Task: Find connections with filter location Bruchköbel with filter topic #happyfounderswith filter profile language Potuguese with filter current company Recimart with filter school GEMS Education with filter industry Telephone Call Centers with filter service category Wedding Photography with filter keywords title Research Assistant
Action: Mouse moved to (478, 64)
Screenshot: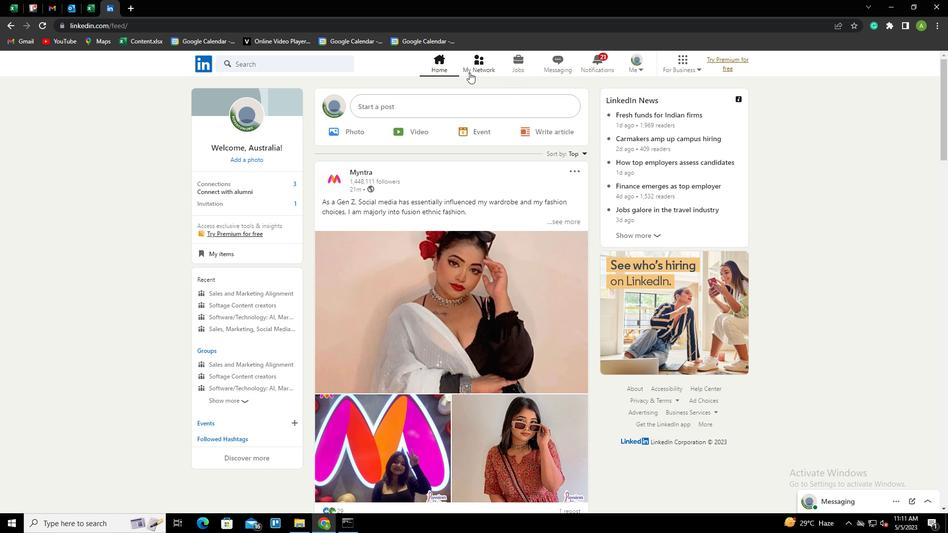 
Action: Mouse pressed left at (478, 64)
Screenshot: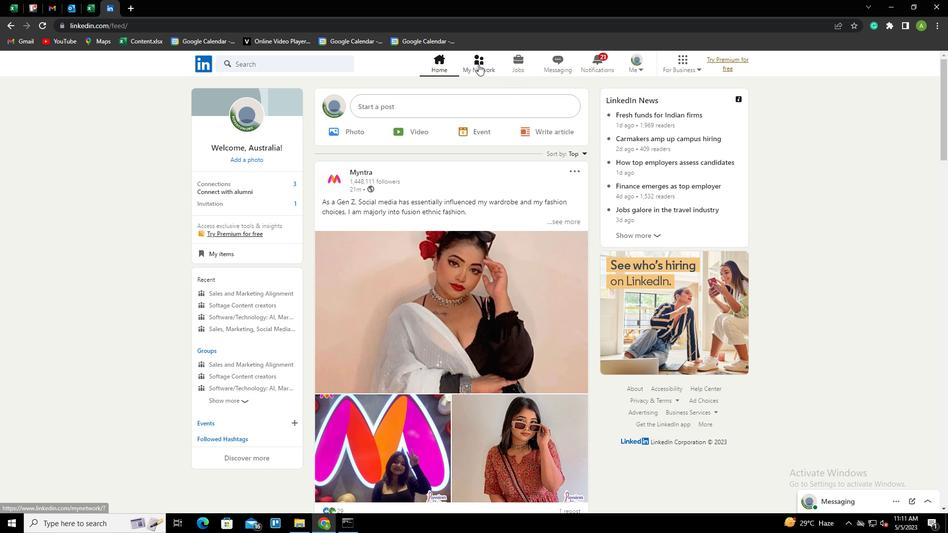 
Action: Mouse moved to (254, 119)
Screenshot: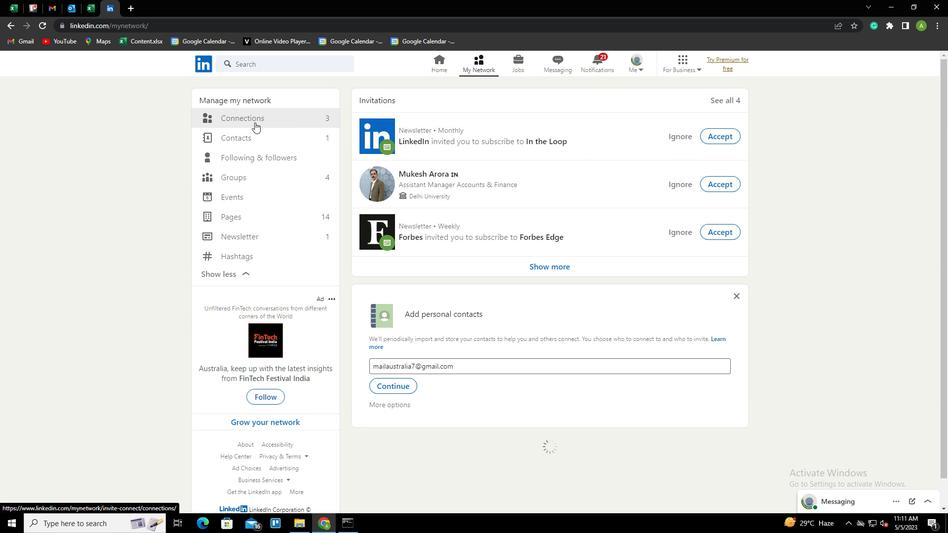 
Action: Mouse pressed left at (254, 119)
Screenshot: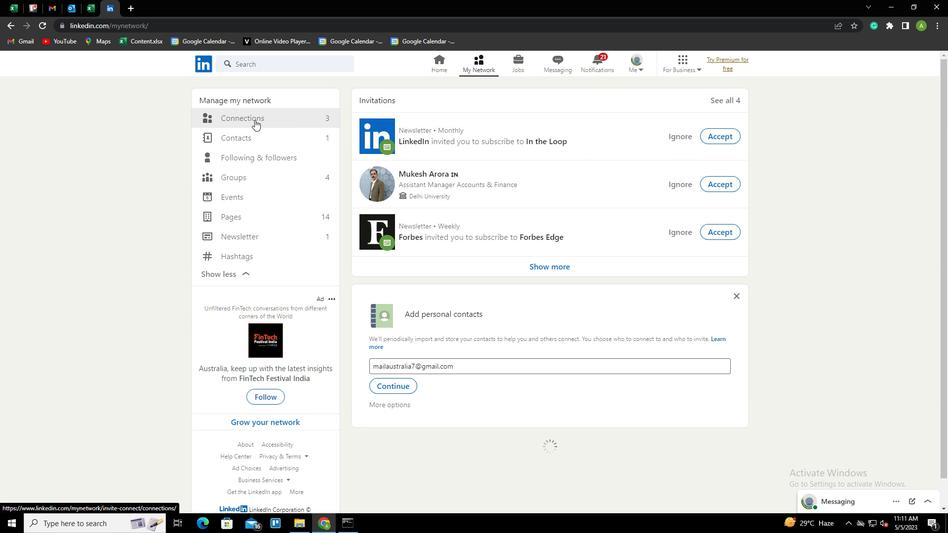 
Action: Mouse moved to (550, 118)
Screenshot: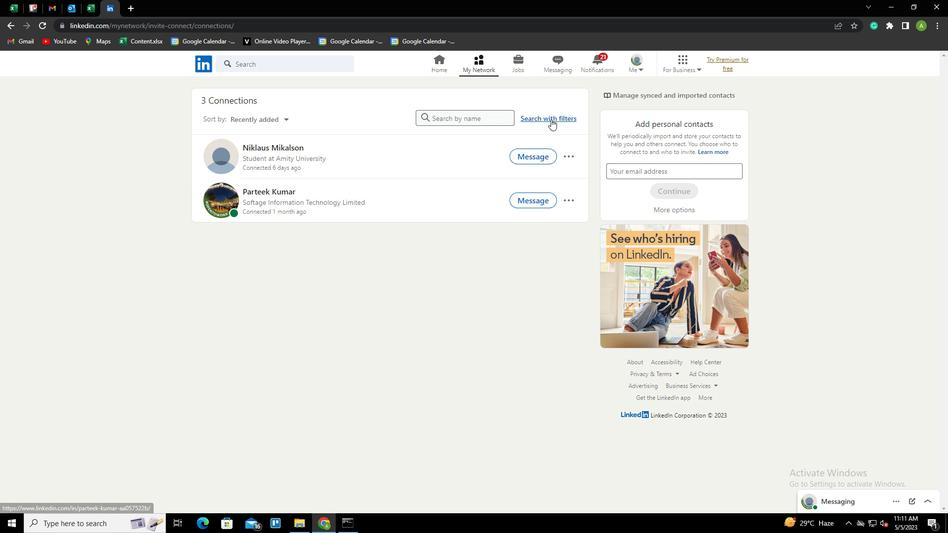 
Action: Mouse pressed left at (550, 118)
Screenshot: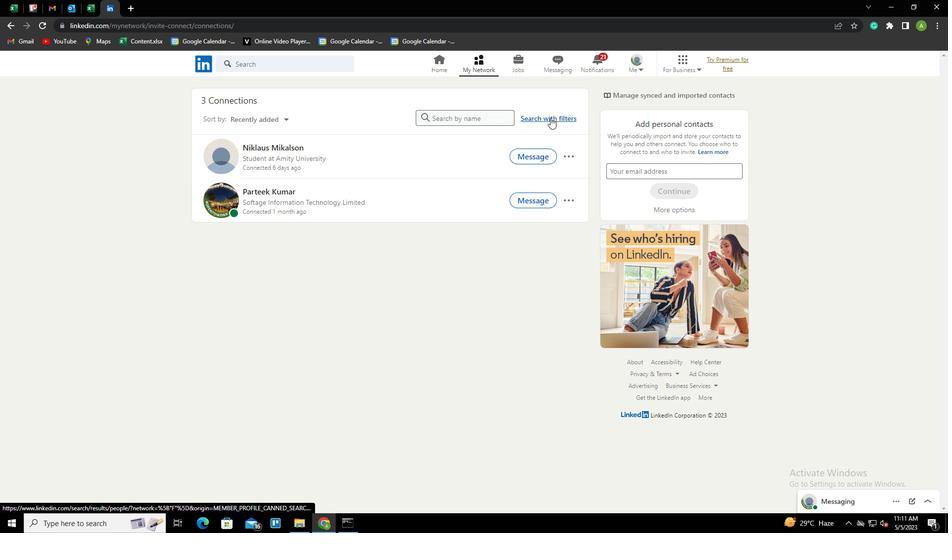 
Action: Mouse moved to (505, 88)
Screenshot: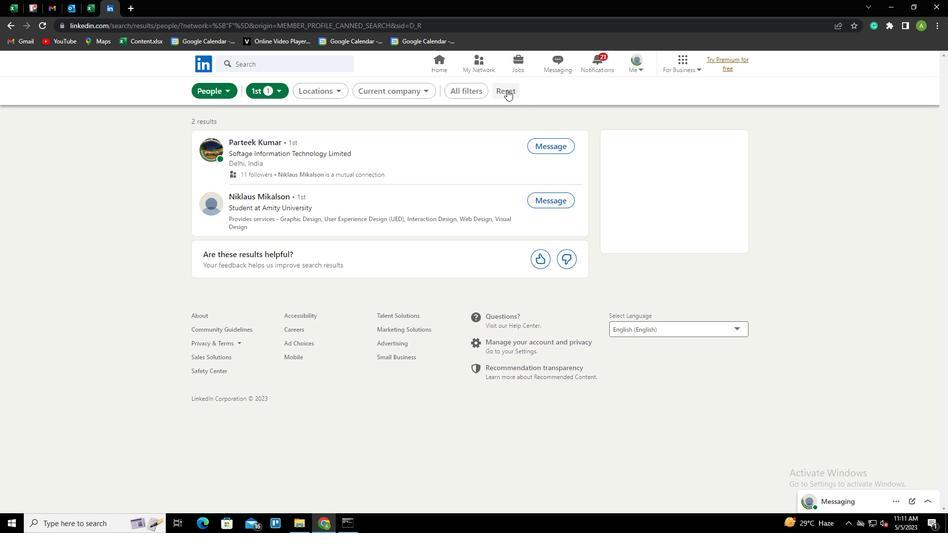 
Action: Mouse pressed left at (505, 88)
Screenshot: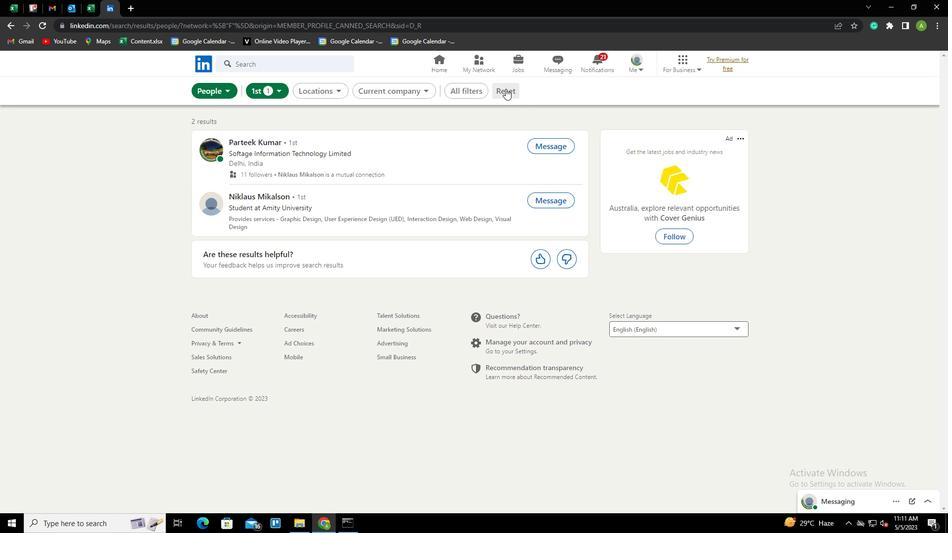 
Action: Mouse moved to (497, 95)
Screenshot: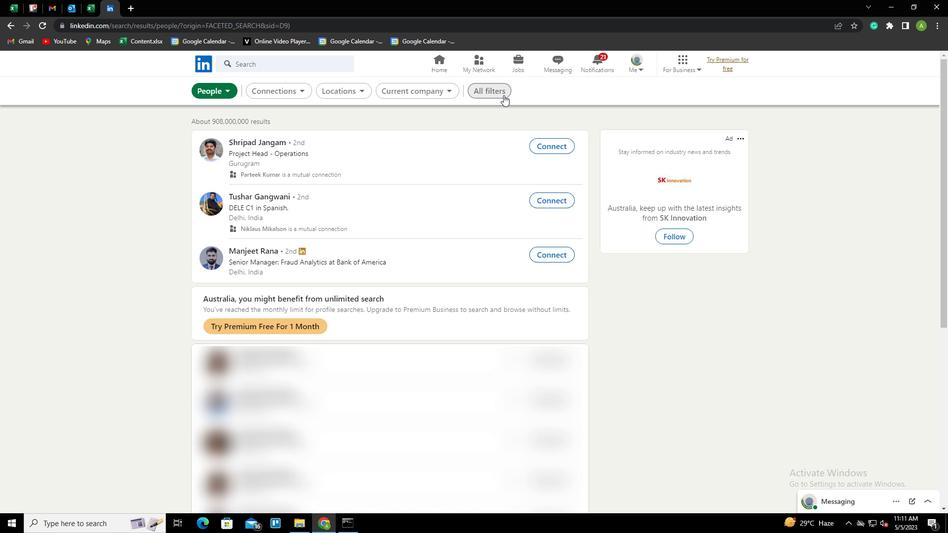 
Action: Mouse pressed left at (497, 95)
Screenshot: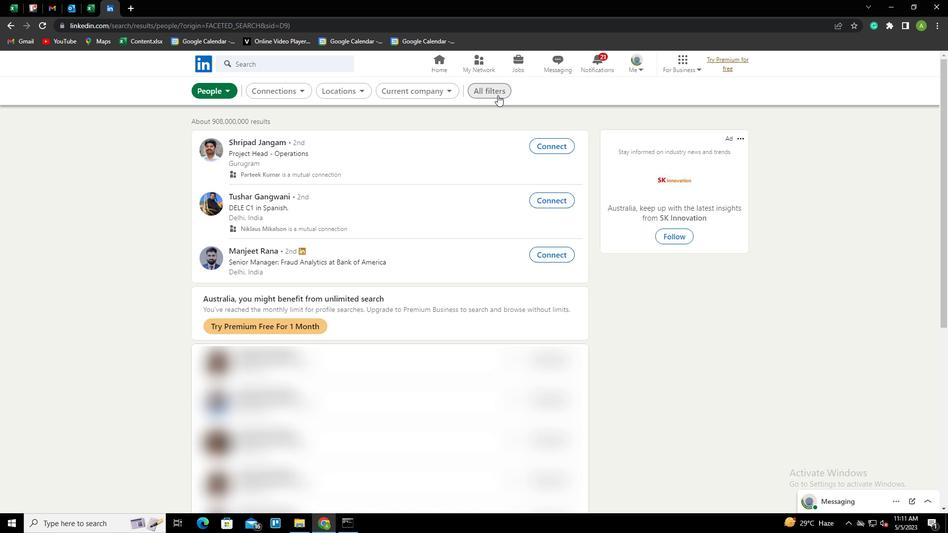 
Action: Mouse moved to (808, 265)
Screenshot: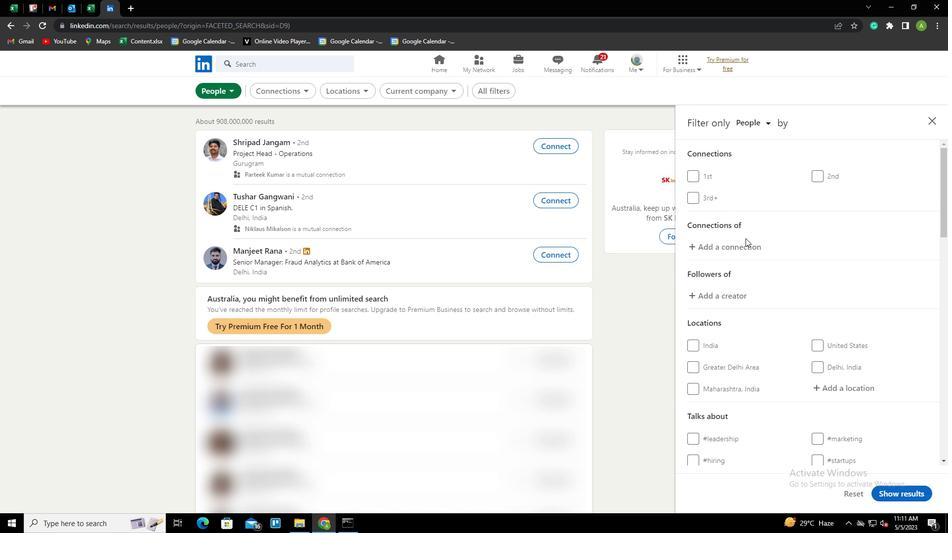 
Action: Mouse scrolled (808, 264) with delta (0, 0)
Screenshot: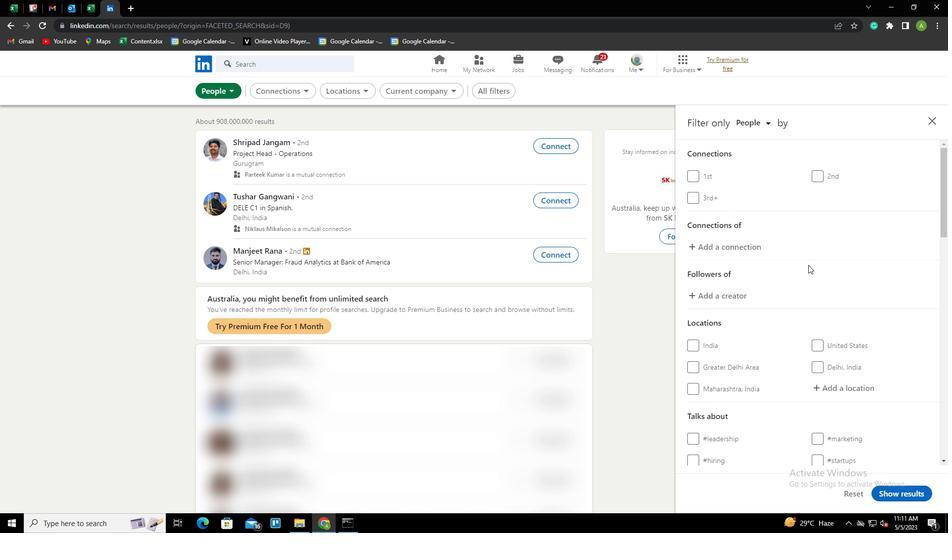 
Action: Mouse scrolled (808, 264) with delta (0, 0)
Screenshot: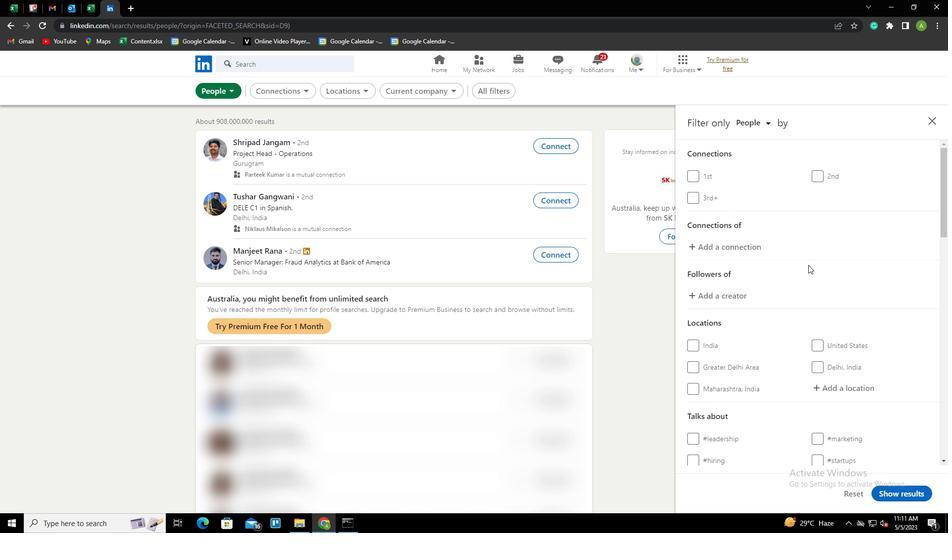 
Action: Mouse moved to (838, 289)
Screenshot: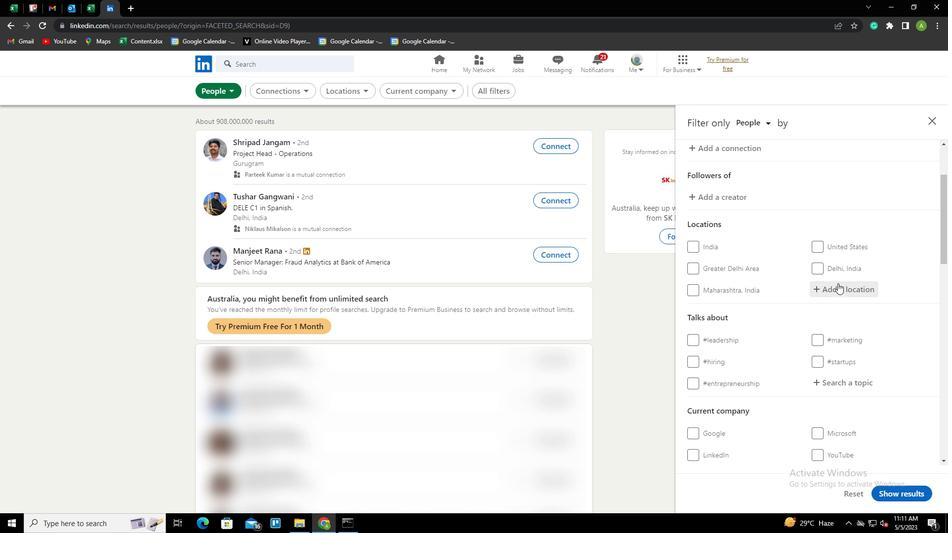 
Action: Mouse pressed left at (838, 289)
Screenshot: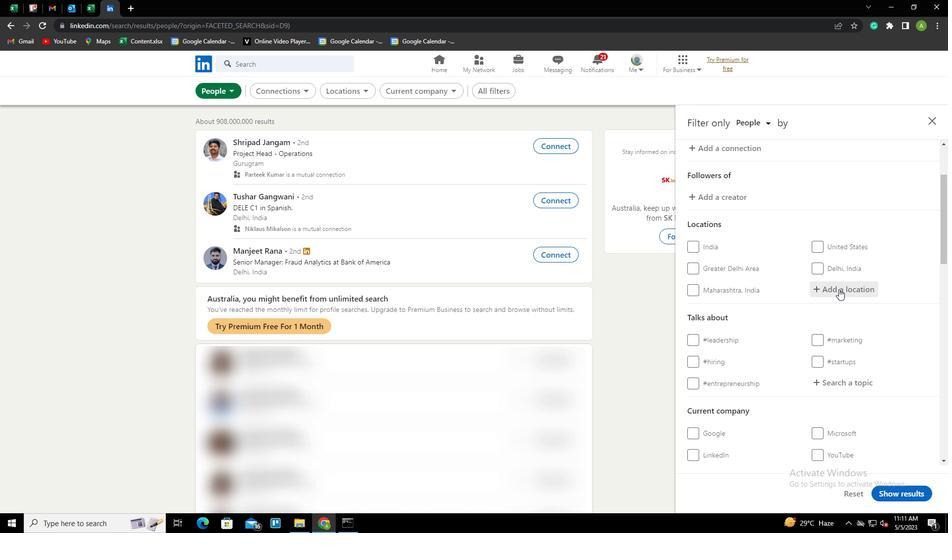 
Action: Key pressed <Key.shift>BRUCHKOBEL<Key.down><Key.enter>
Screenshot: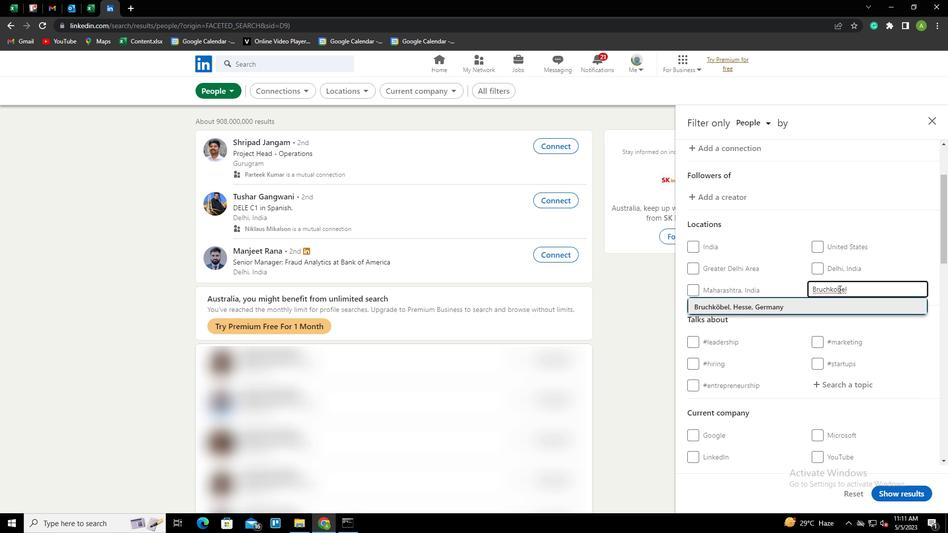 
Action: Mouse scrolled (838, 288) with delta (0, 0)
Screenshot: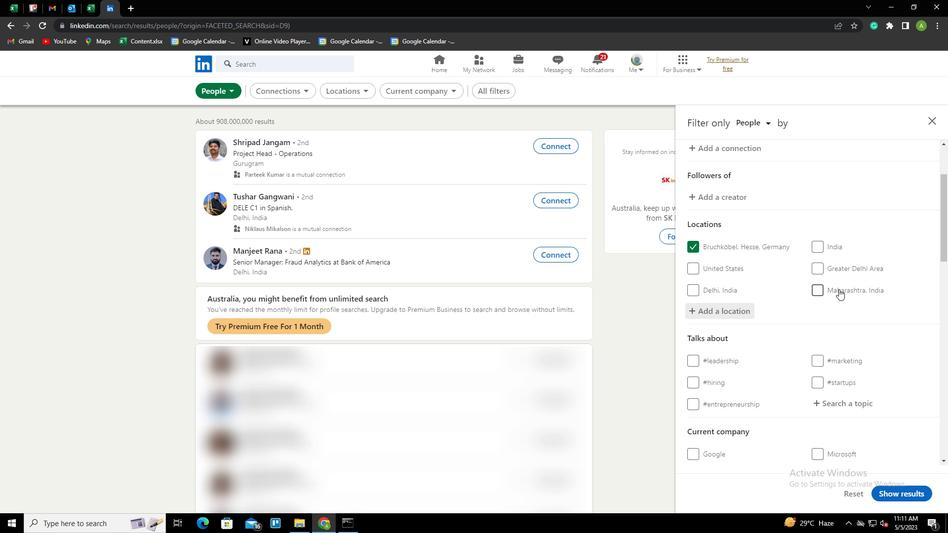 
Action: Mouse scrolled (838, 288) with delta (0, 0)
Screenshot: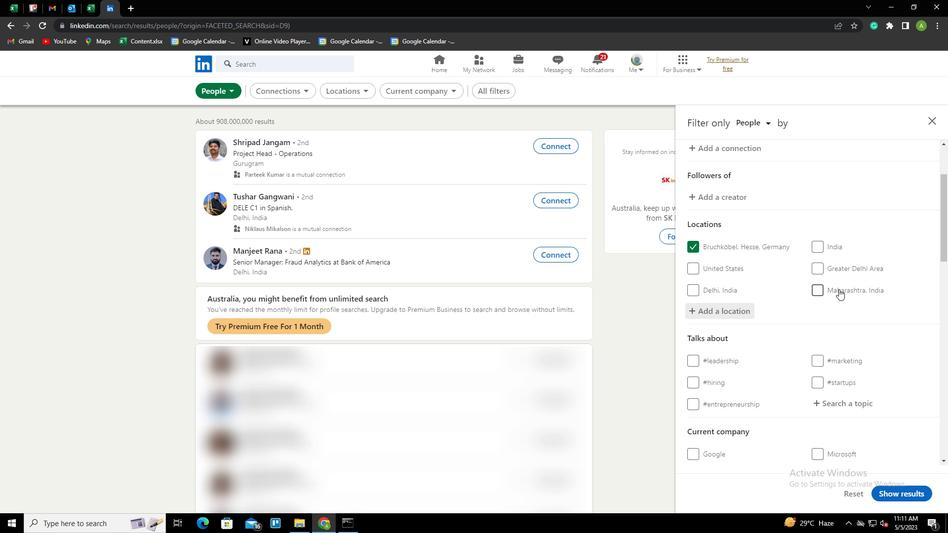 
Action: Mouse moved to (833, 306)
Screenshot: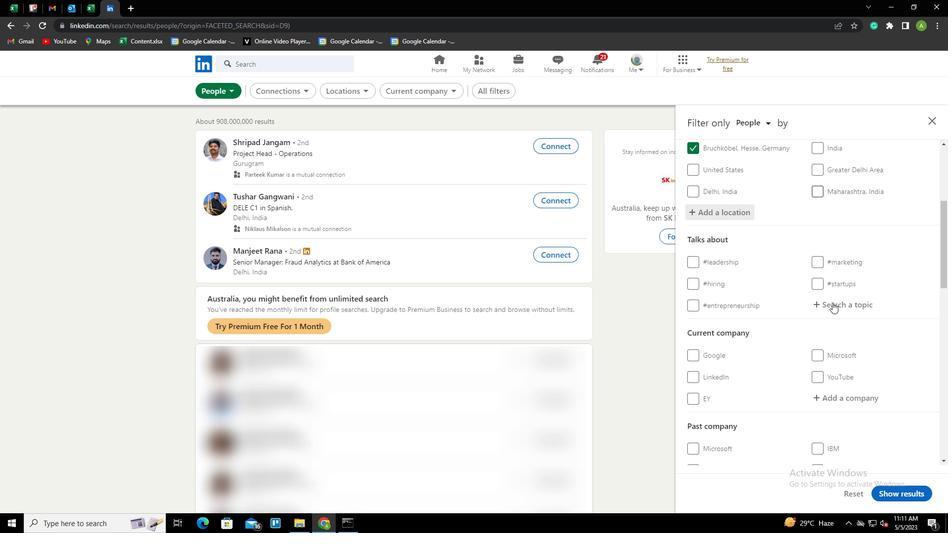 
Action: Mouse pressed left at (833, 306)
Screenshot: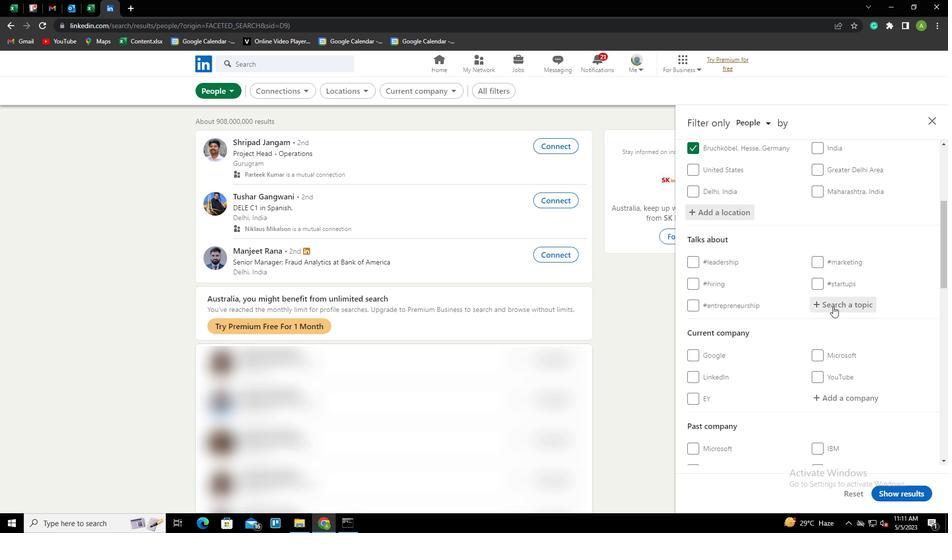 
Action: Key pressed HAPPYG<Key.backspace>FOUNDERS<Key.down><Key.enter>
Screenshot: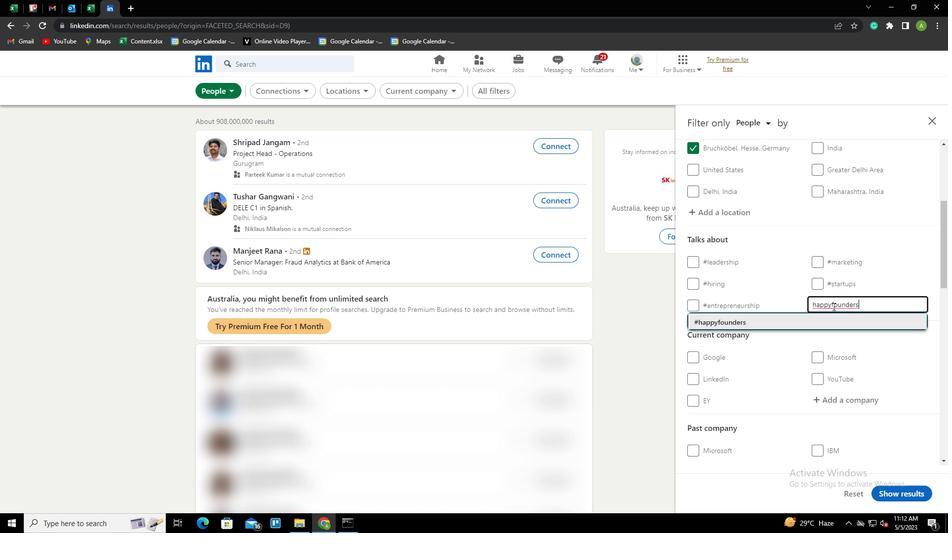 
Action: Mouse scrolled (833, 306) with delta (0, 0)
Screenshot: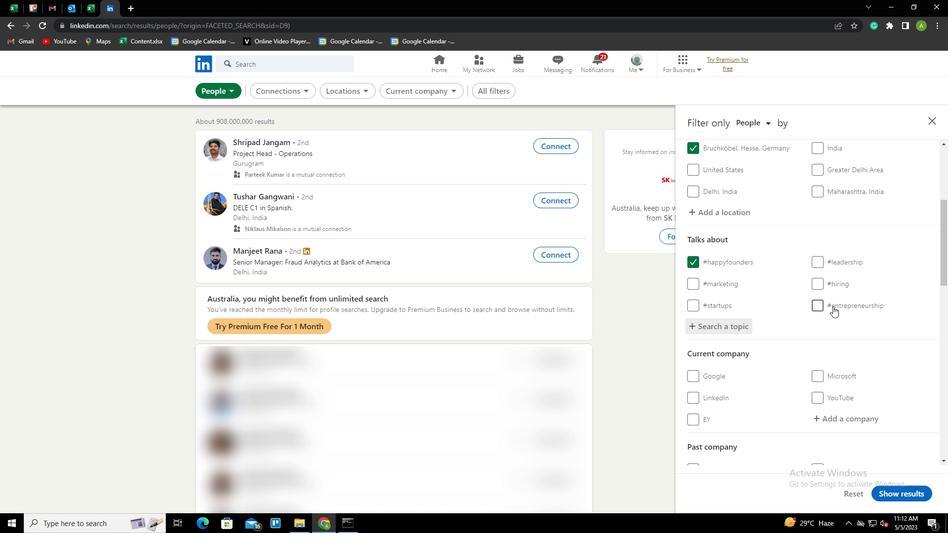 
Action: Mouse scrolled (833, 306) with delta (0, 0)
Screenshot: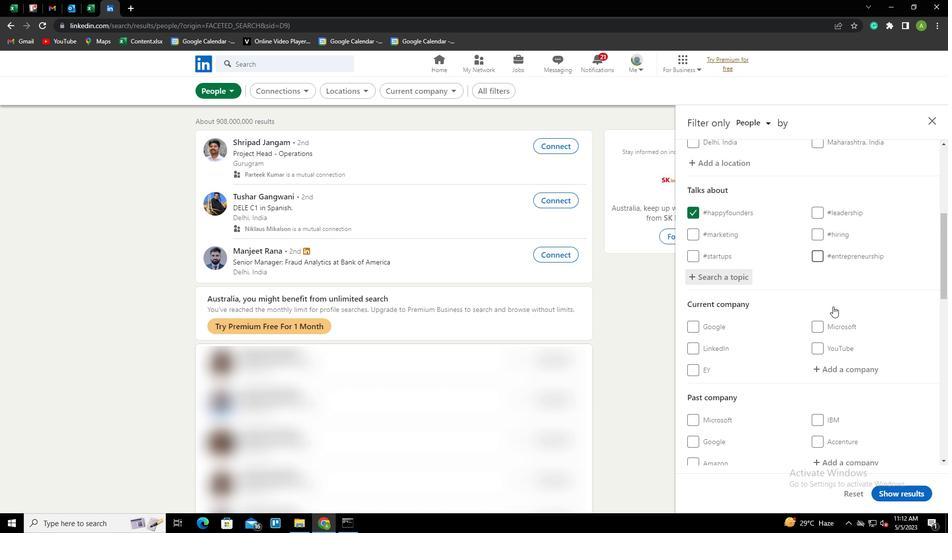 
Action: Mouse scrolled (833, 306) with delta (0, 0)
Screenshot: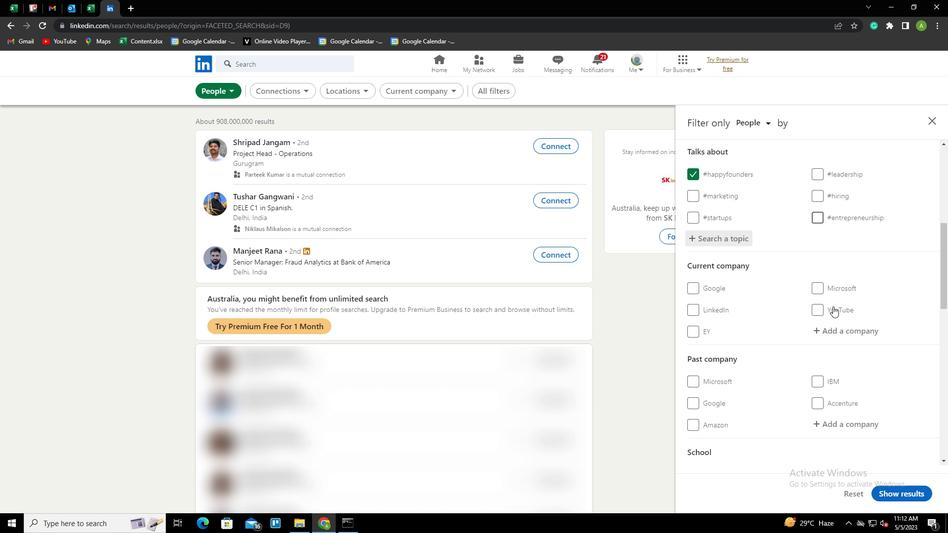 
Action: Mouse scrolled (833, 306) with delta (0, 0)
Screenshot: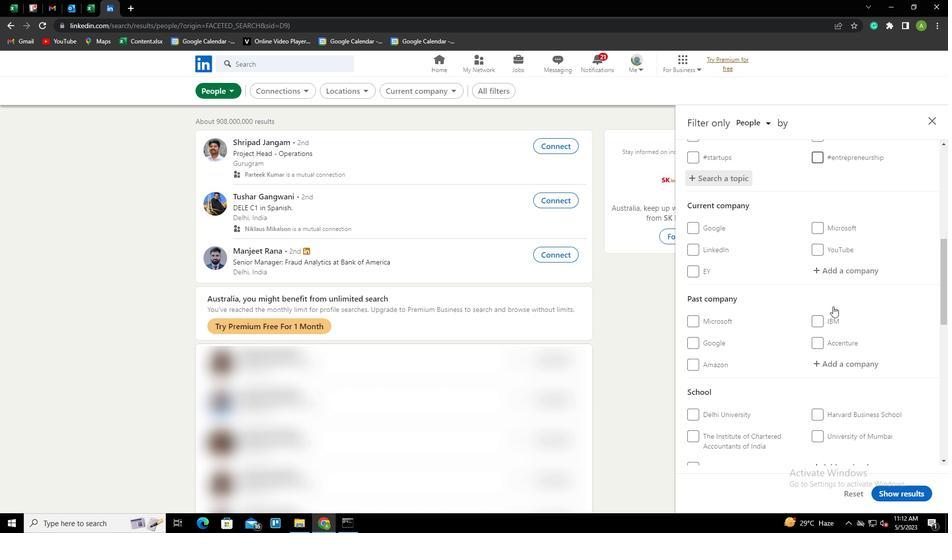 
Action: Mouse scrolled (833, 306) with delta (0, 0)
Screenshot: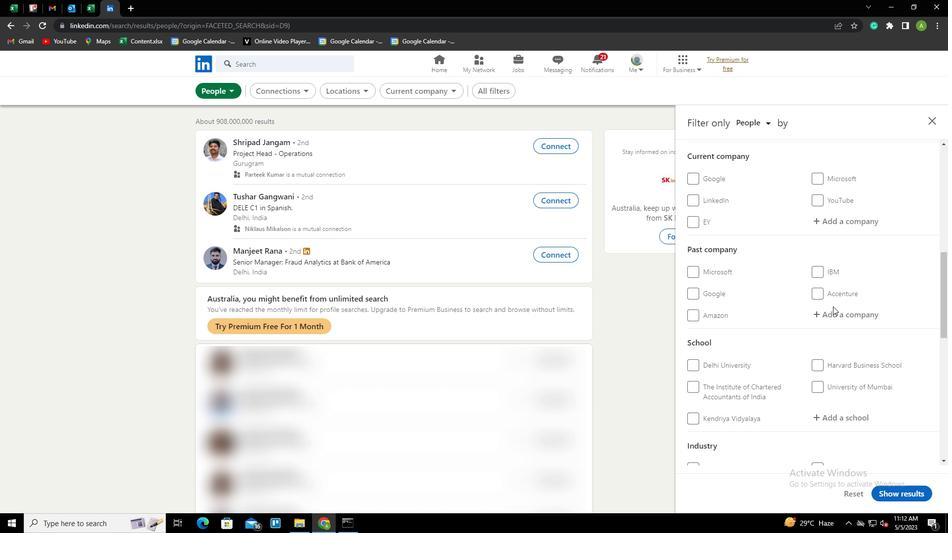 
Action: Mouse scrolled (833, 306) with delta (0, 0)
Screenshot: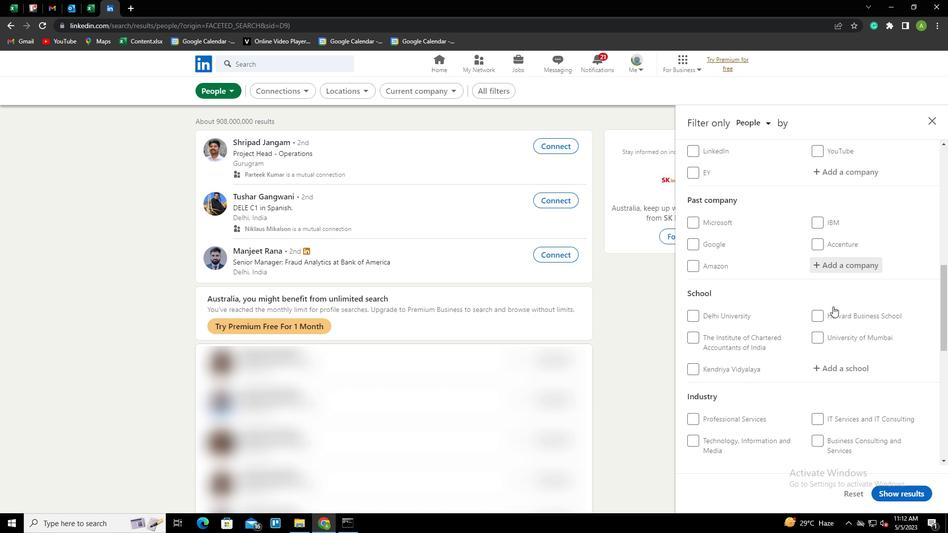 
Action: Mouse scrolled (833, 306) with delta (0, 0)
Screenshot: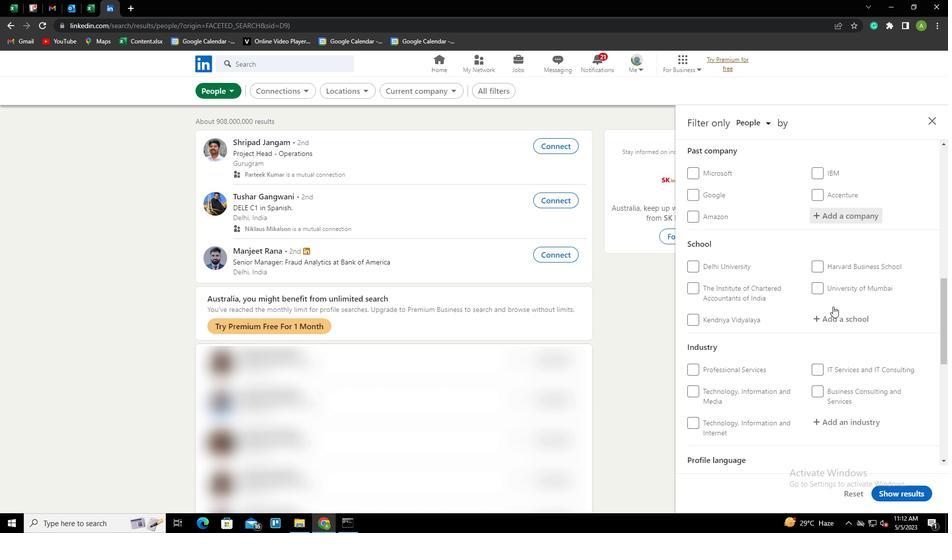 
Action: Mouse scrolled (833, 306) with delta (0, 0)
Screenshot: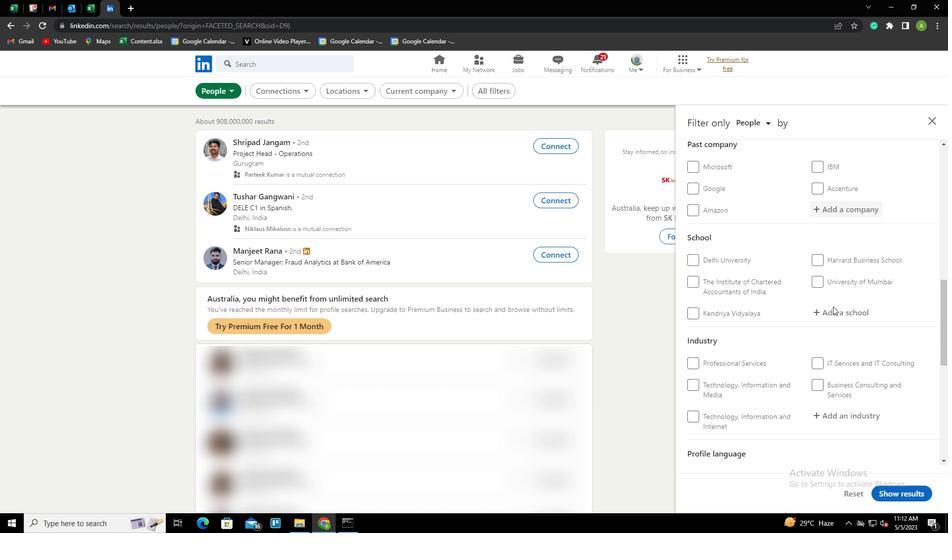 
Action: Mouse scrolled (833, 306) with delta (0, 0)
Screenshot: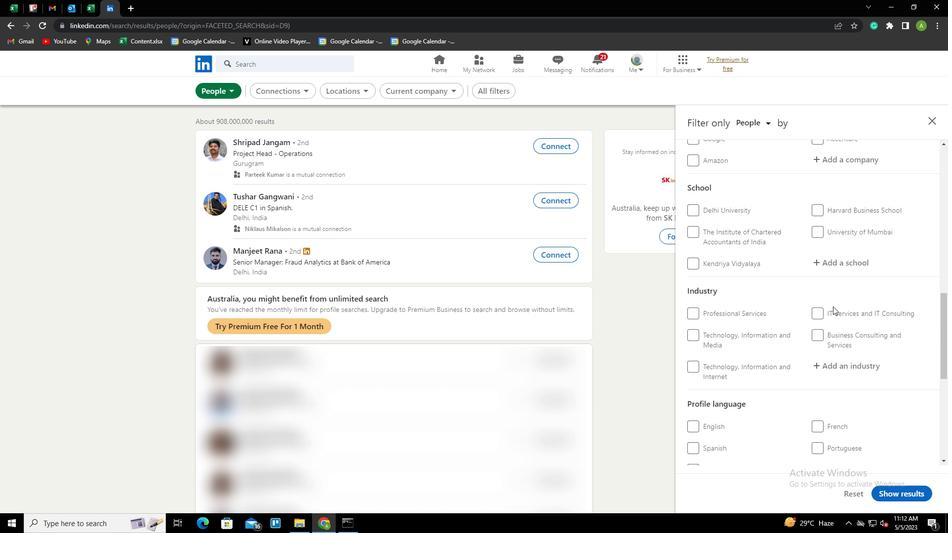 
Action: Mouse moved to (819, 356)
Screenshot: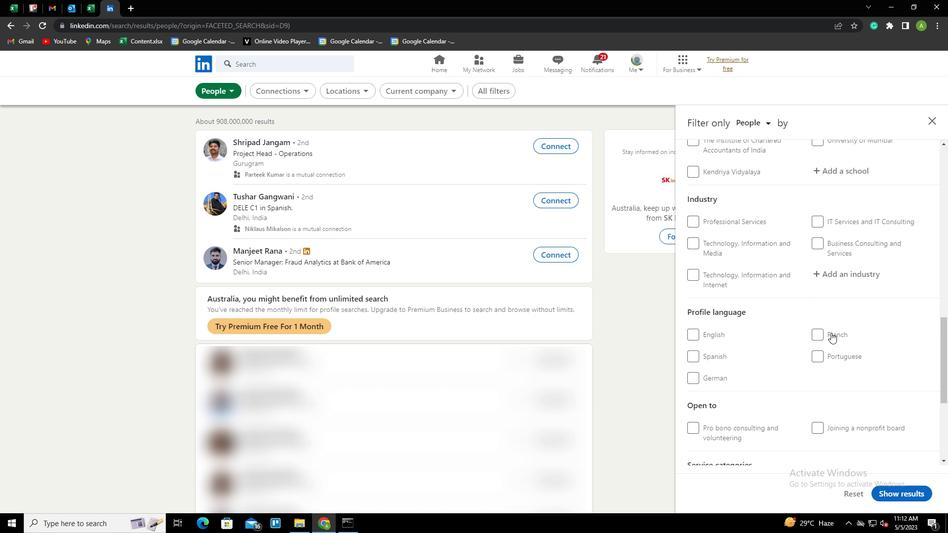 
Action: Mouse pressed left at (819, 356)
Screenshot: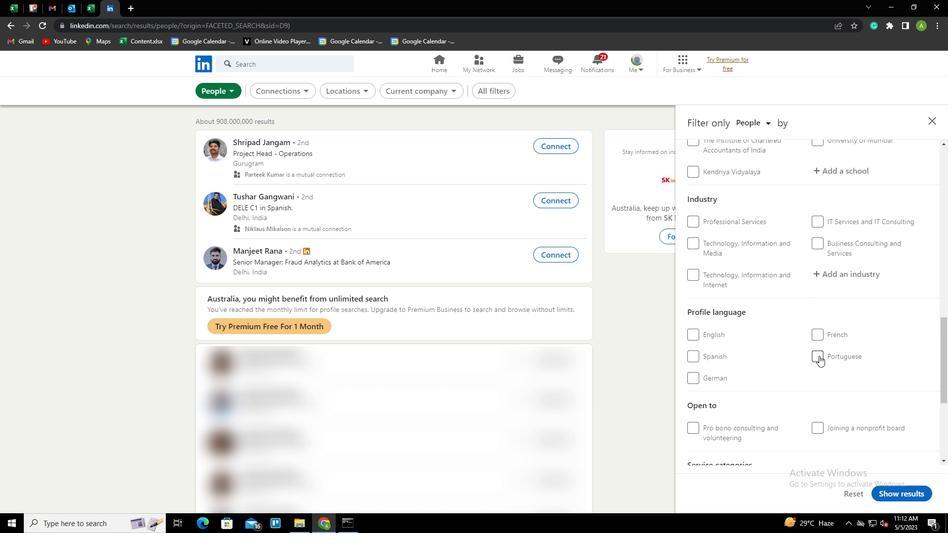 
Action: Mouse moved to (845, 329)
Screenshot: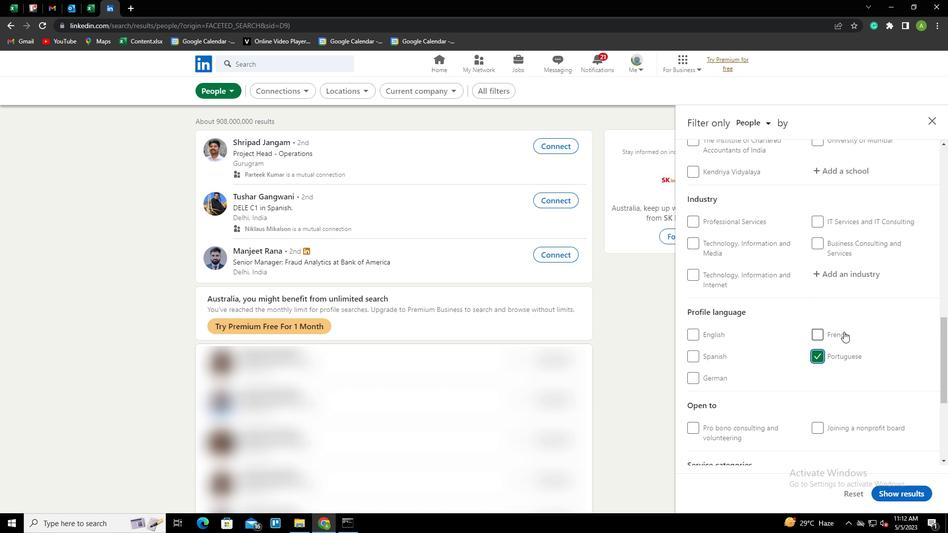
Action: Mouse scrolled (845, 329) with delta (0, 0)
Screenshot: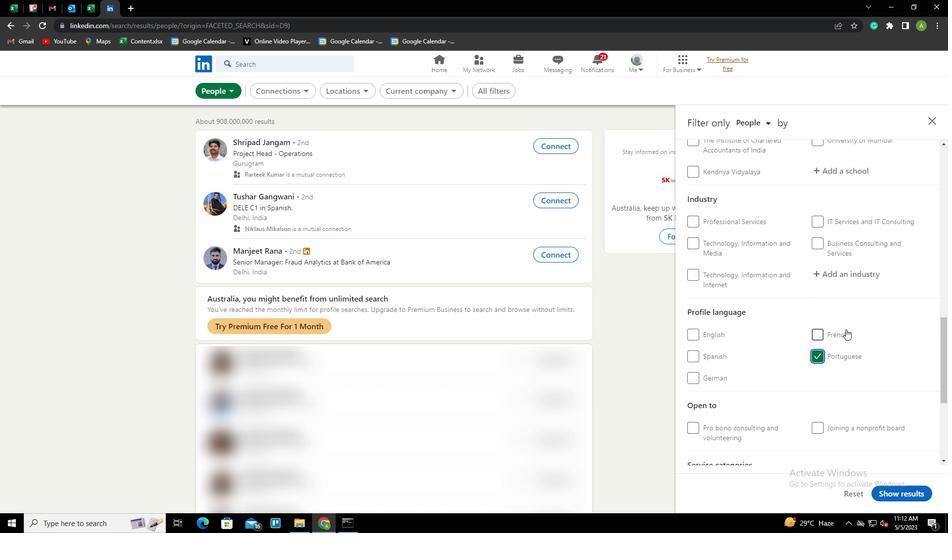 
Action: Mouse scrolled (845, 329) with delta (0, 0)
Screenshot: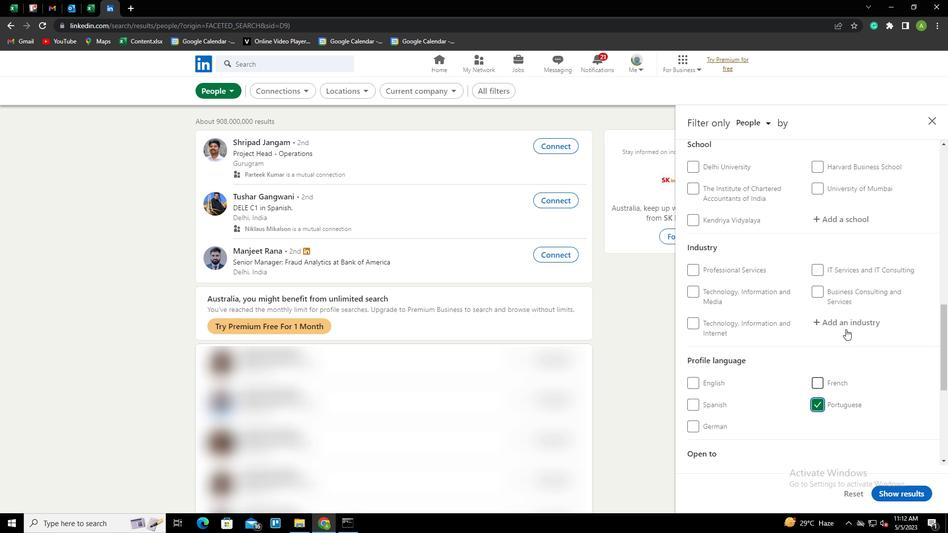 
Action: Mouse scrolled (845, 329) with delta (0, 0)
Screenshot: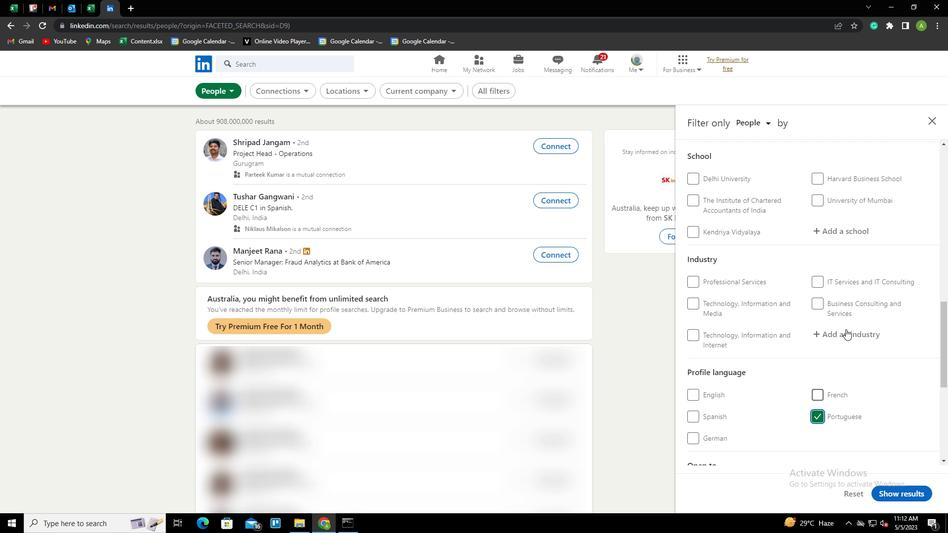 
Action: Mouse scrolled (845, 329) with delta (0, 0)
Screenshot: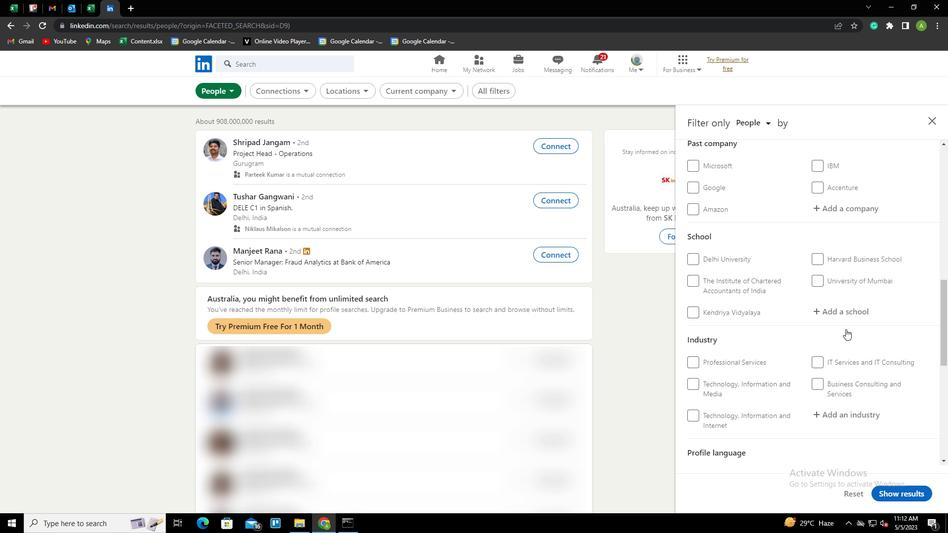 
Action: Mouse scrolled (845, 329) with delta (0, 0)
Screenshot: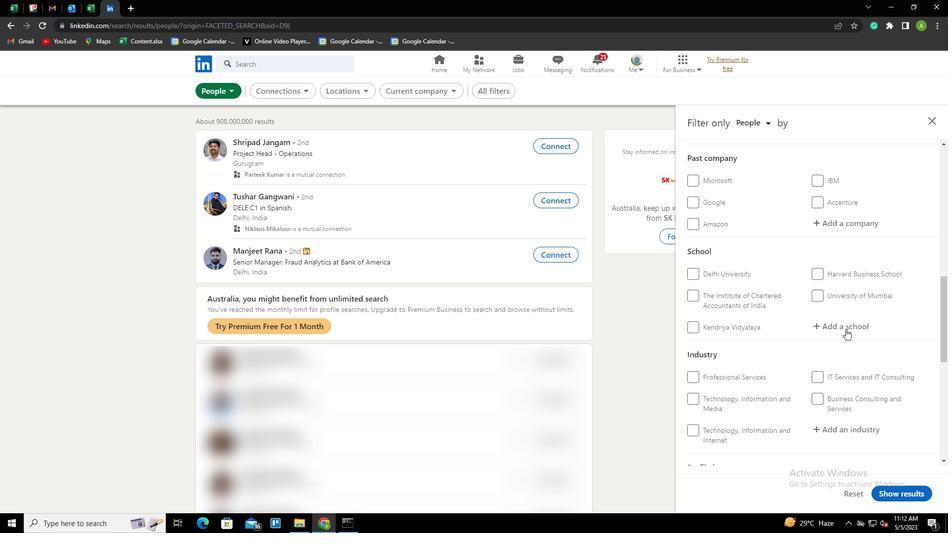 
Action: Mouse scrolled (845, 329) with delta (0, 0)
Screenshot: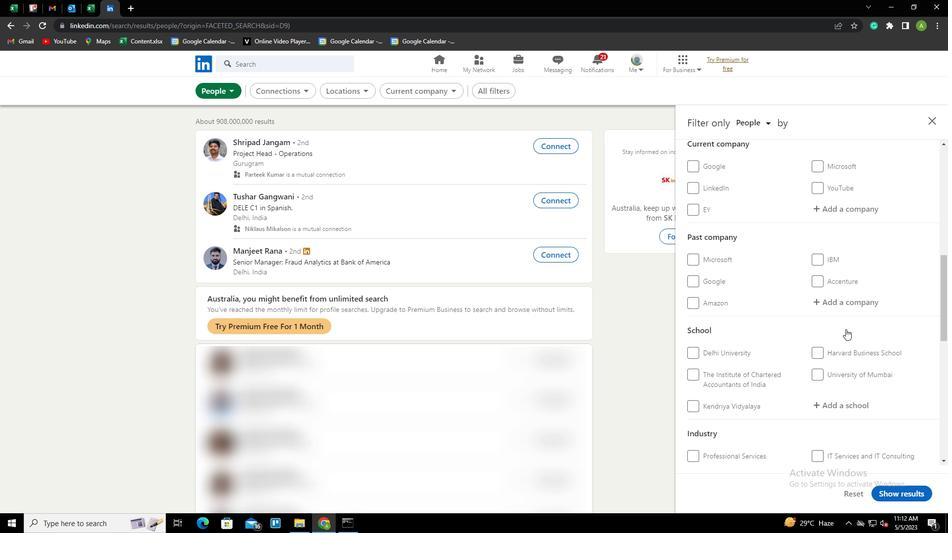 
Action: Mouse scrolled (845, 329) with delta (0, 0)
Screenshot: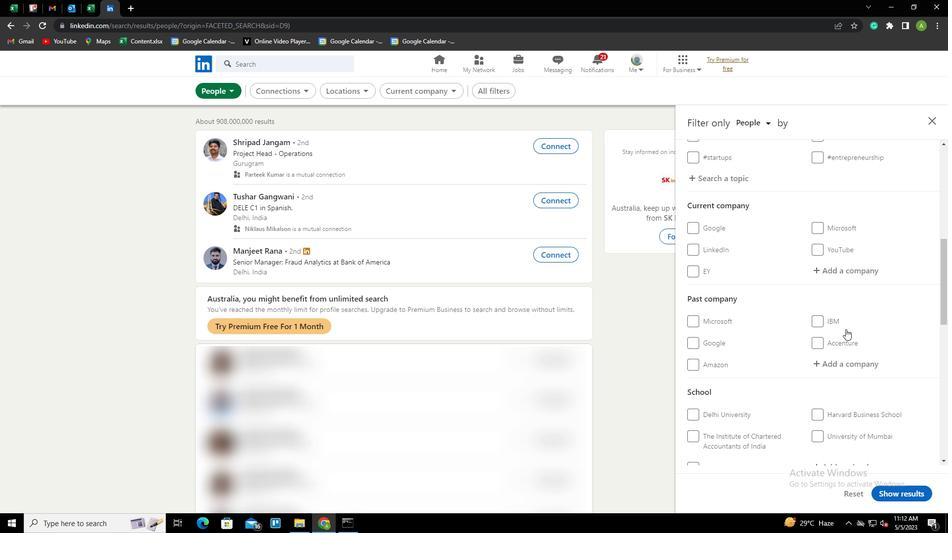 
Action: Mouse moved to (836, 323)
Screenshot: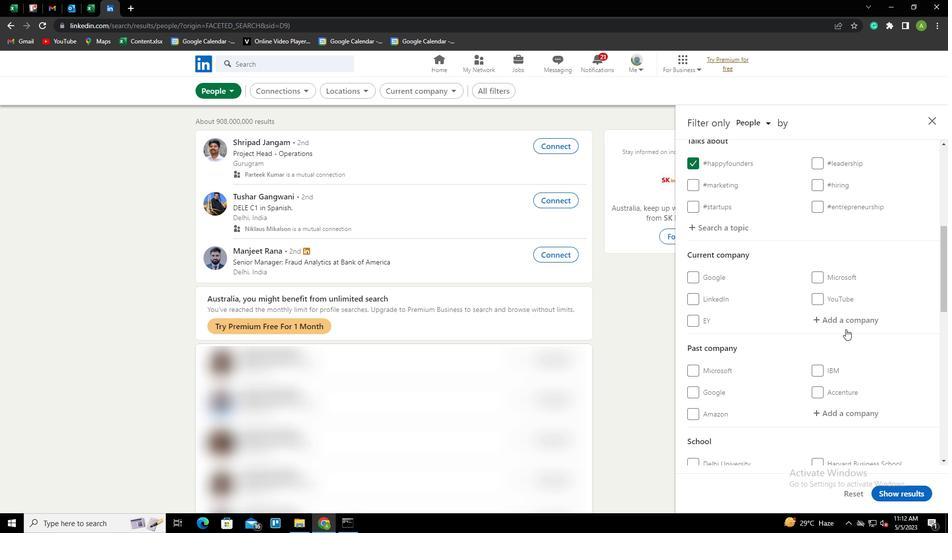
Action: Mouse pressed left at (836, 323)
Screenshot: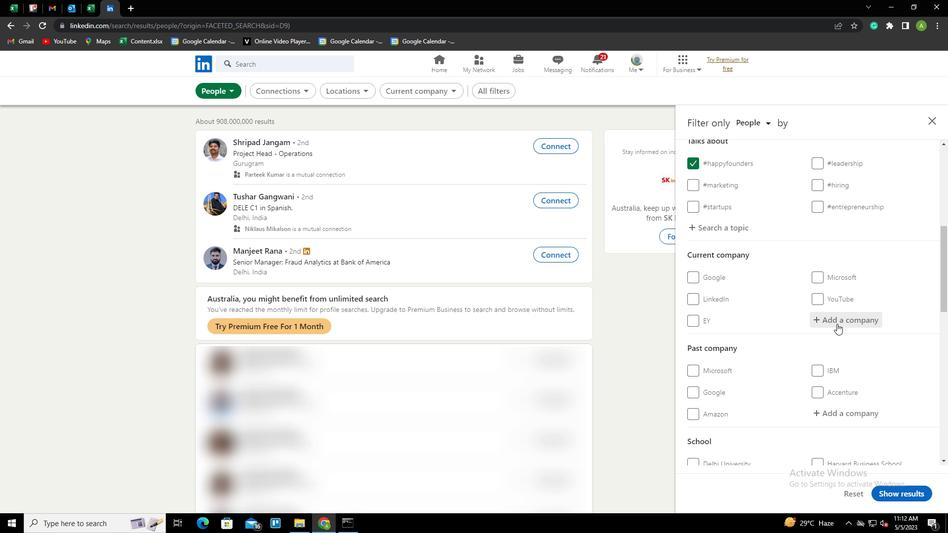 
Action: Key pressed <Key.shift>WEDDING<Key.space><Key.shift>PHOTOGRAPHY<Key.down><Key.down><Key.down><Key.down><Key.down><Key.down><Key.down><Key.down><Key.down><Key.down><Key.down><Key.down><Key.down><Key.down><Key.down><Key.down><Key.down><Key.down><Key.down><Key.down><Key.down><Key.enter>
Screenshot: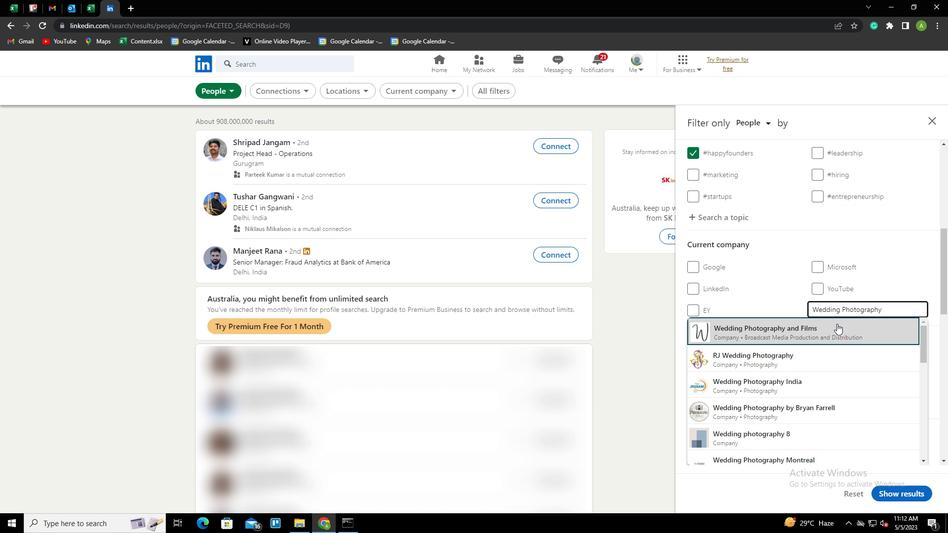 
Action: Mouse scrolled (836, 323) with delta (0, 0)
Screenshot: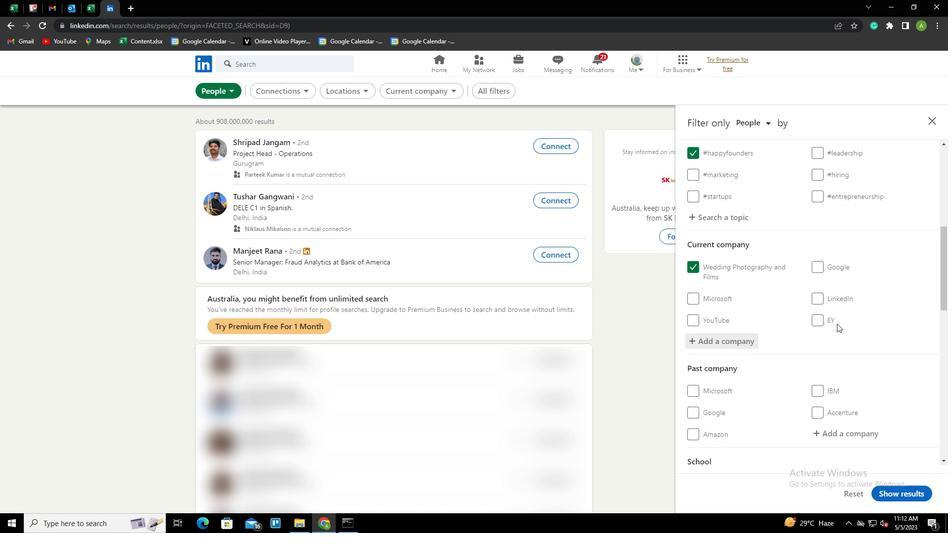 
Action: Mouse scrolled (836, 323) with delta (0, 0)
Screenshot: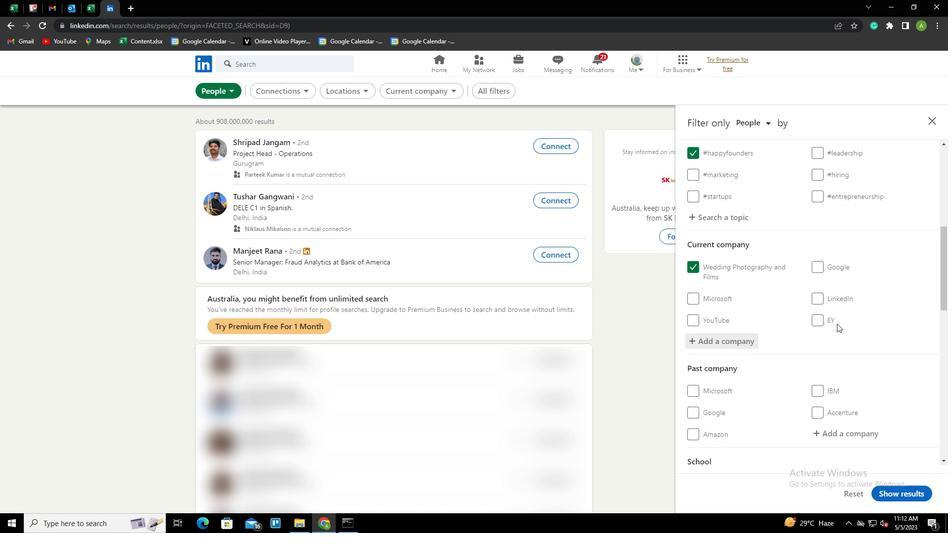
Action: Mouse scrolled (836, 323) with delta (0, 0)
Screenshot: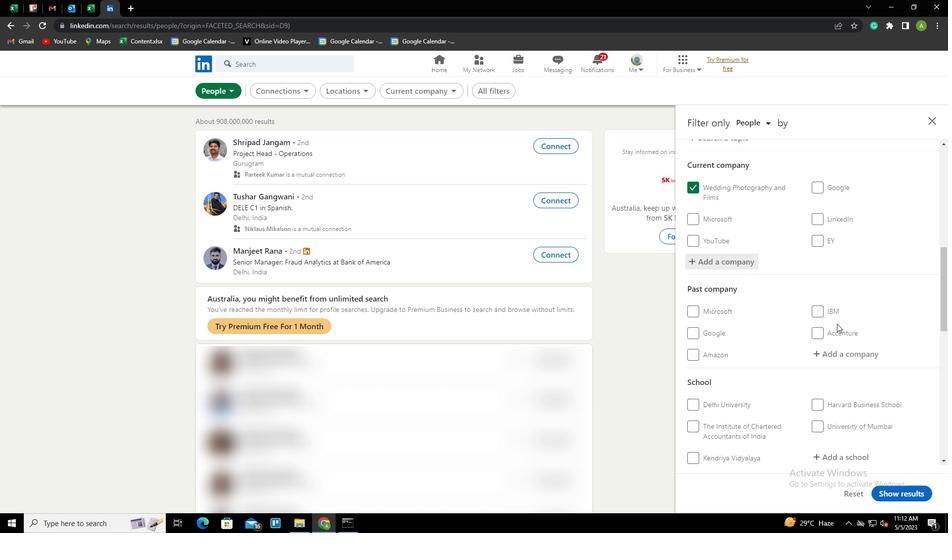 
Action: Mouse scrolled (836, 324) with delta (0, 0)
Screenshot: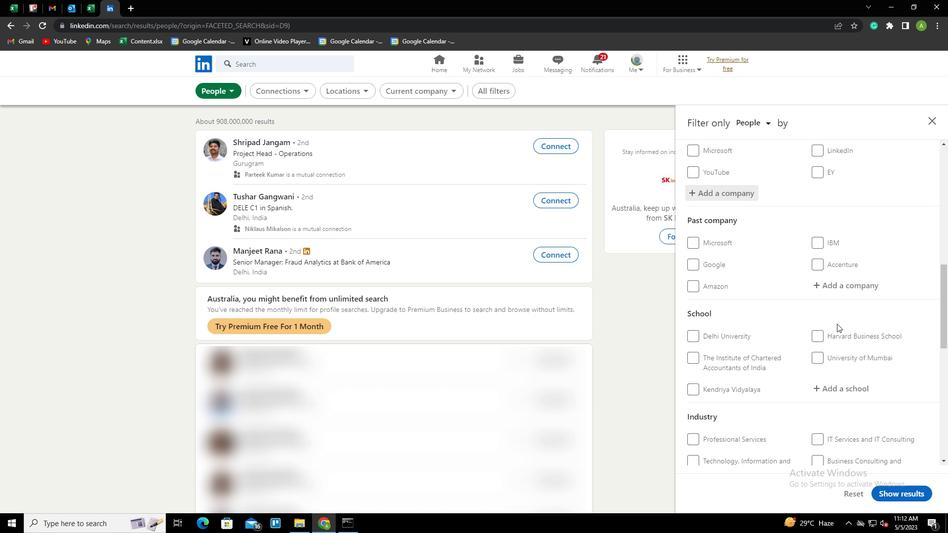 
Action: Mouse scrolled (836, 324) with delta (0, 0)
Screenshot: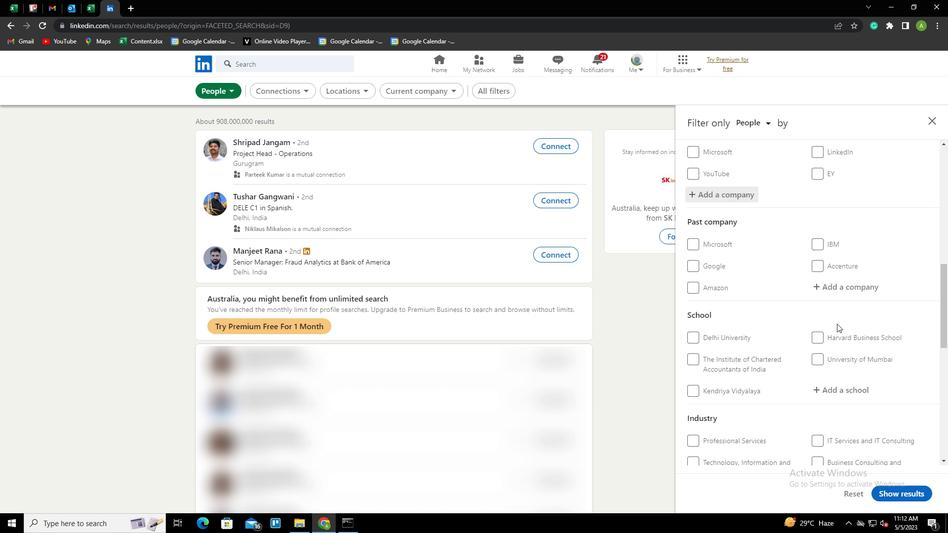 
Action: Mouse scrolled (836, 324) with delta (0, 0)
Screenshot: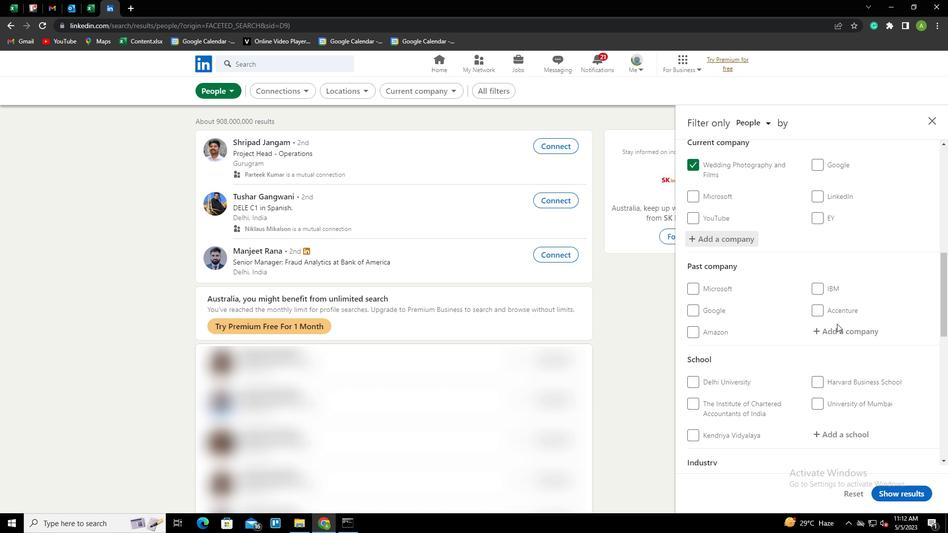 
Action: Mouse scrolled (836, 324) with delta (0, 0)
Screenshot: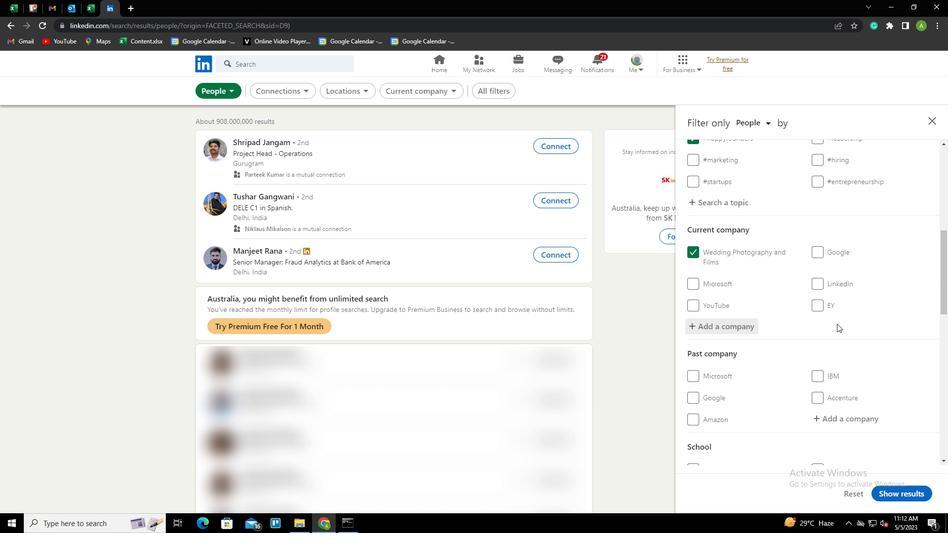 
Action: Mouse scrolled (836, 324) with delta (0, 0)
Screenshot: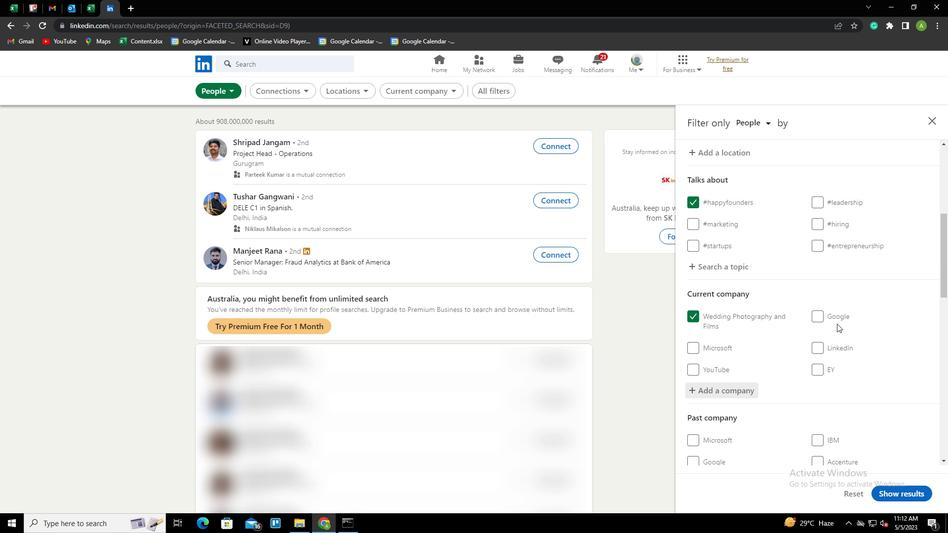 
Action: Mouse moved to (720, 436)
Screenshot: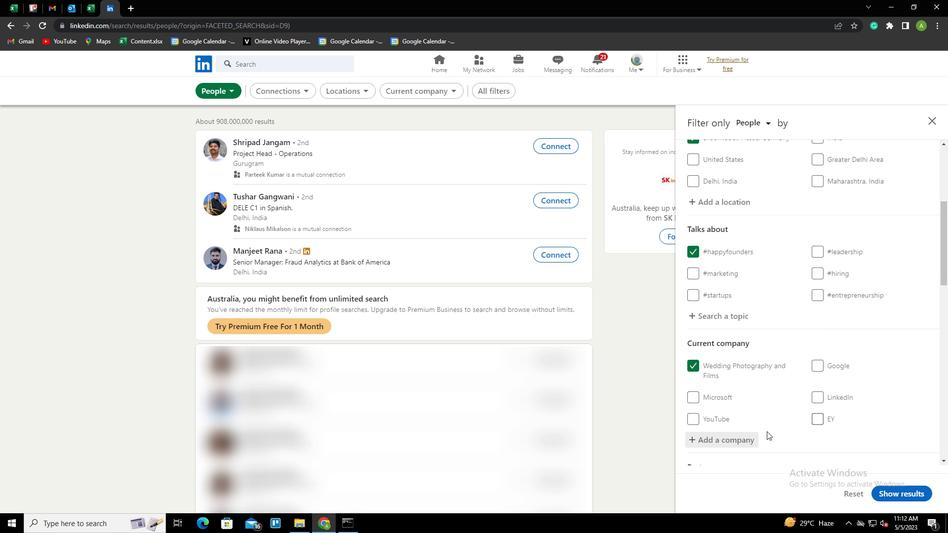 
Action: Mouse pressed left at (720, 436)
Screenshot: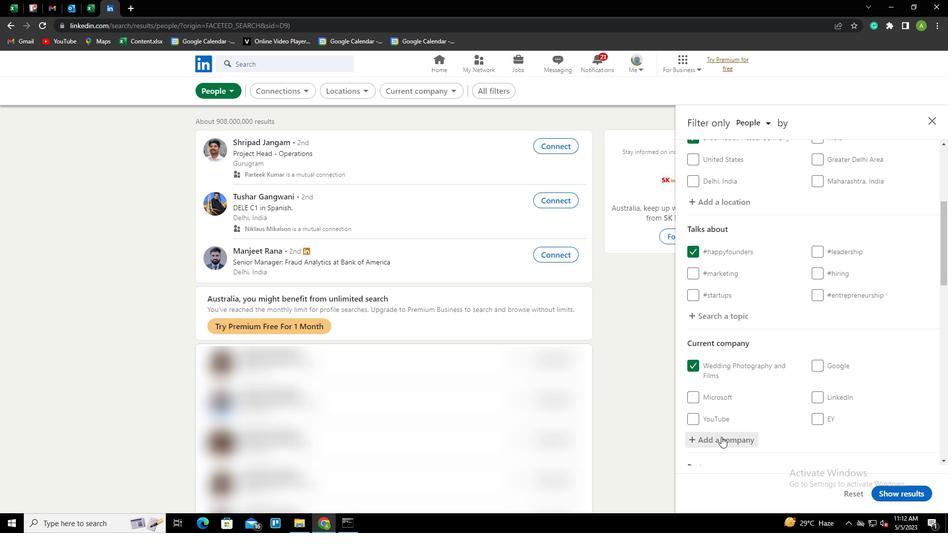 
Action: Mouse moved to (763, 432)
Screenshot: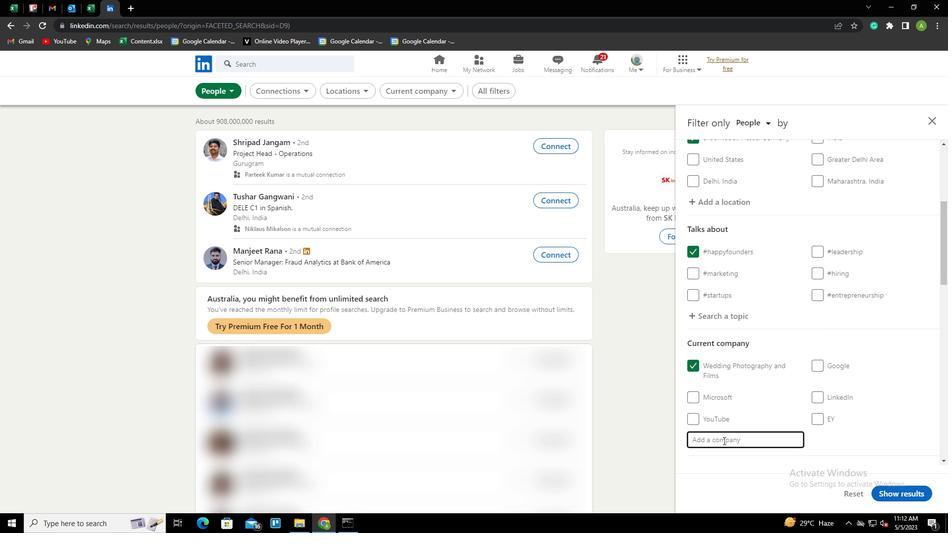 
Action: Mouse scrolled (763, 432) with delta (0, 0)
Screenshot: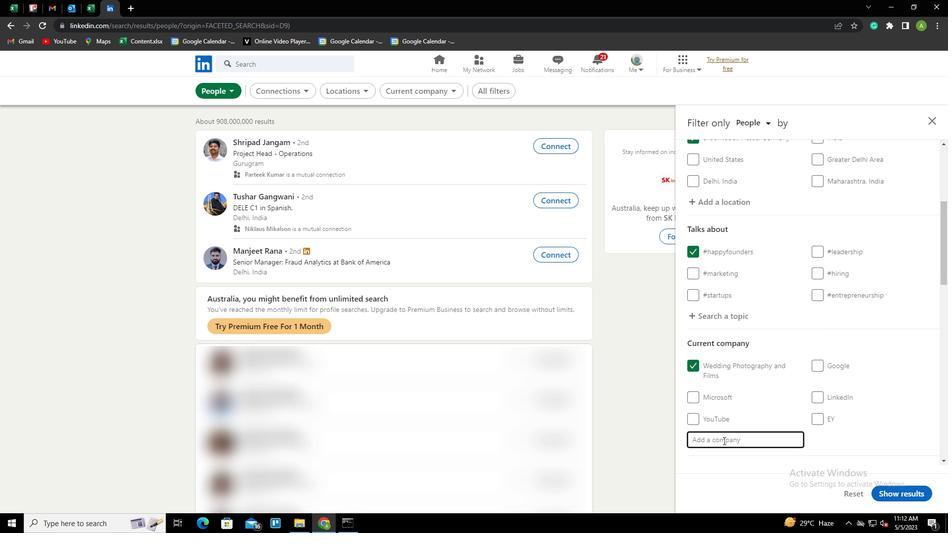 
Action: Mouse scrolled (763, 432) with delta (0, 0)
Screenshot: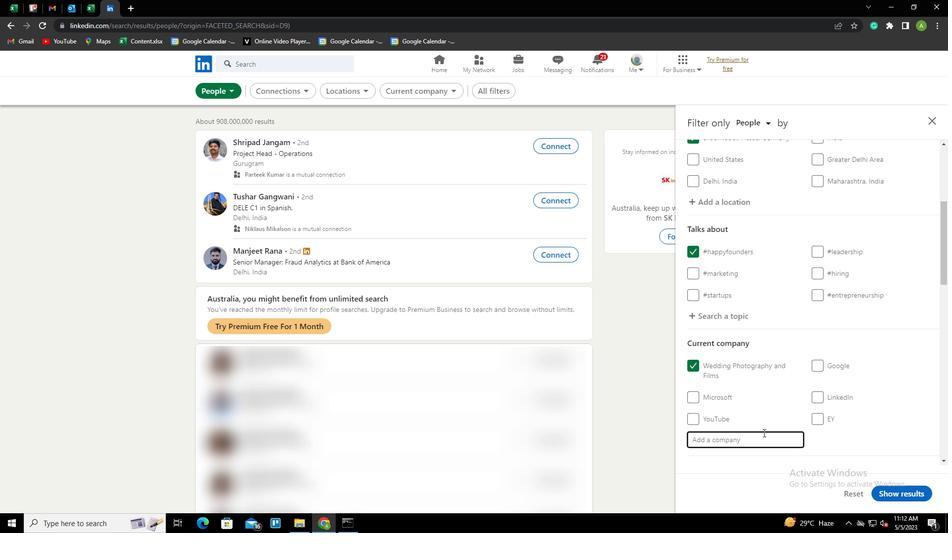 
Action: Mouse moved to (765, 428)
Screenshot: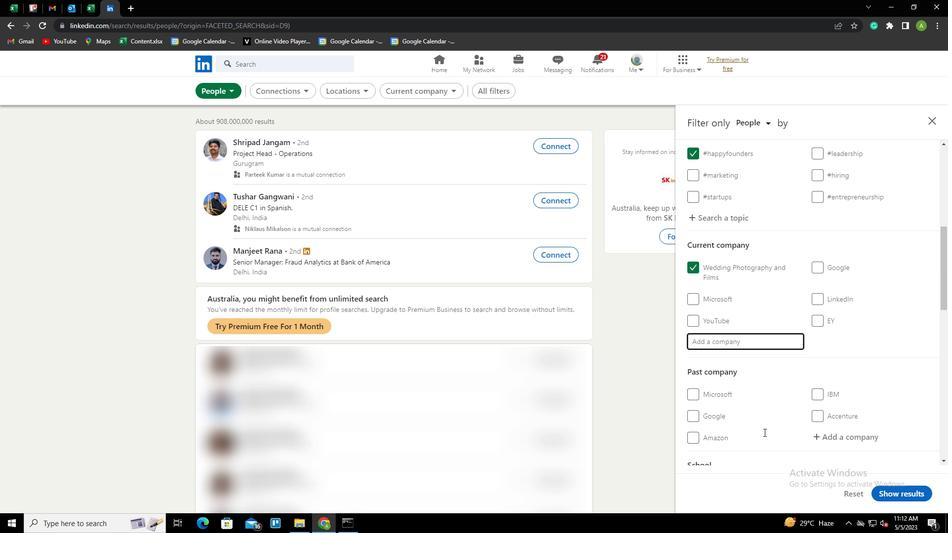 
Action: Mouse scrolled (765, 428) with delta (0, 0)
Screenshot: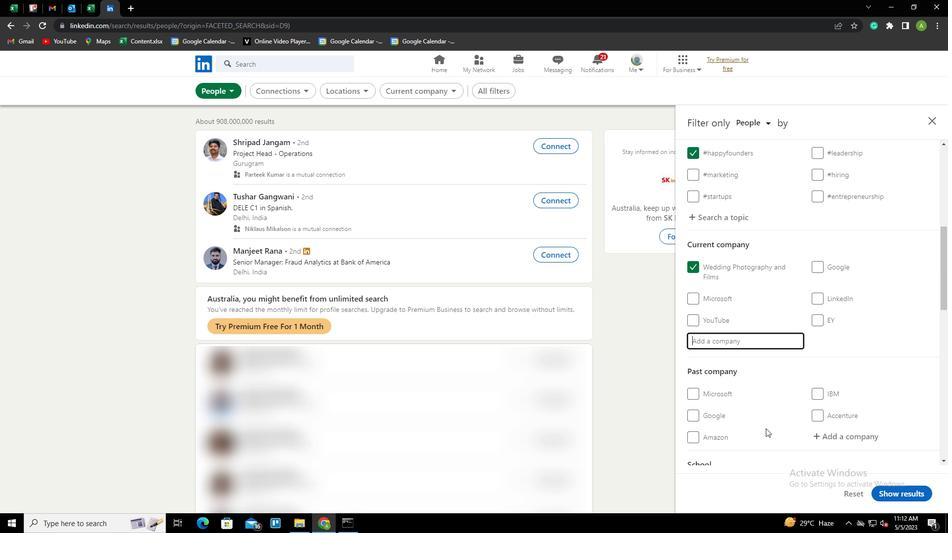 
Action: Mouse moved to (766, 427)
Screenshot: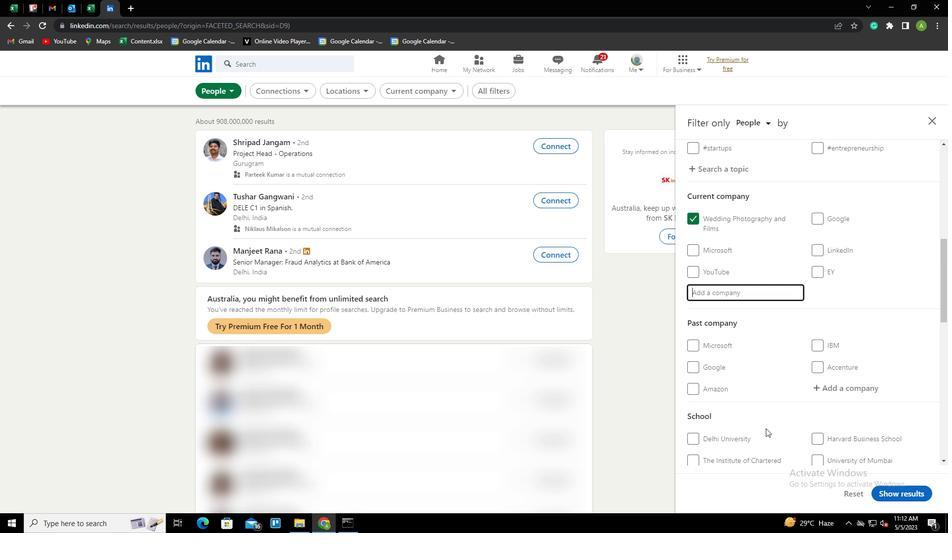 
Action: Mouse scrolled (766, 426) with delta (0, 0)
Screenshot: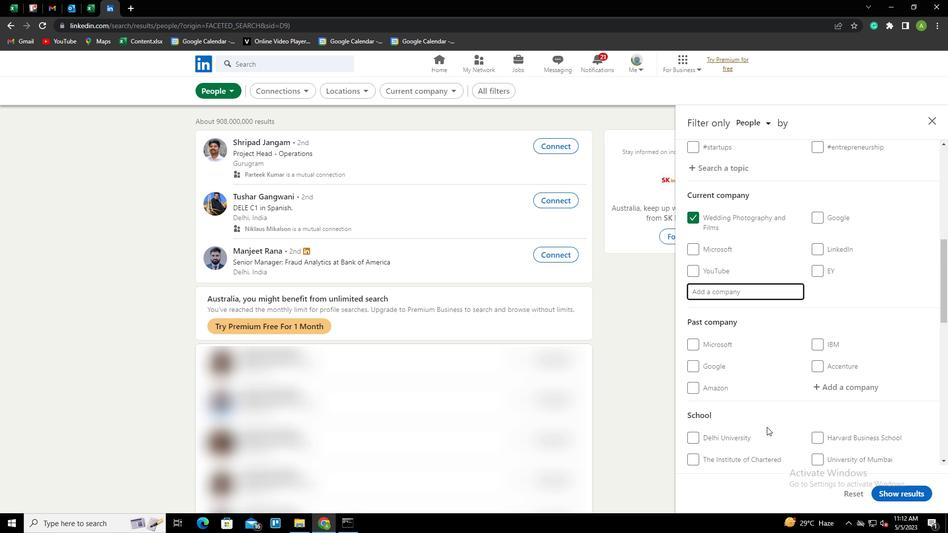 
Action: Mouse moved to (808, 422)
Screenshot: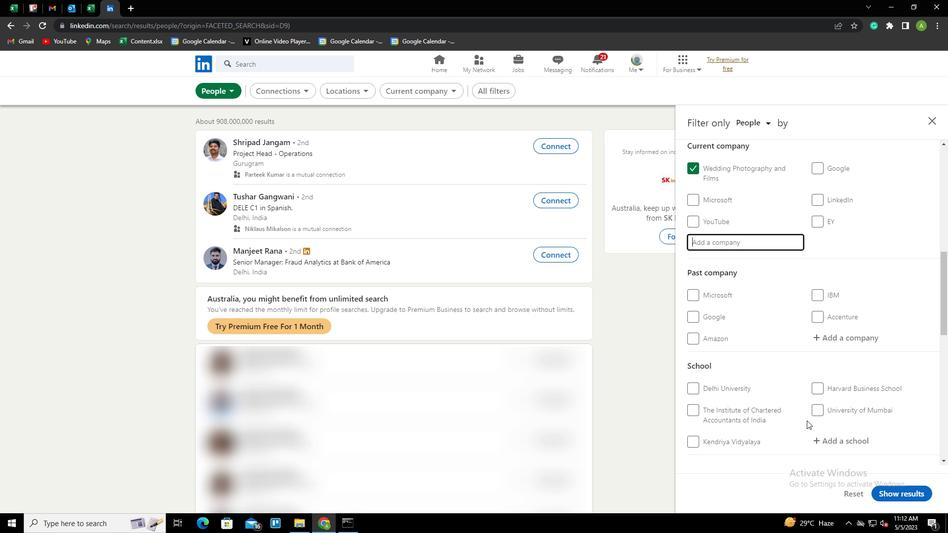 
Action: Mouse scrolled (808, 422) with delta (0, 0)
Screenshot: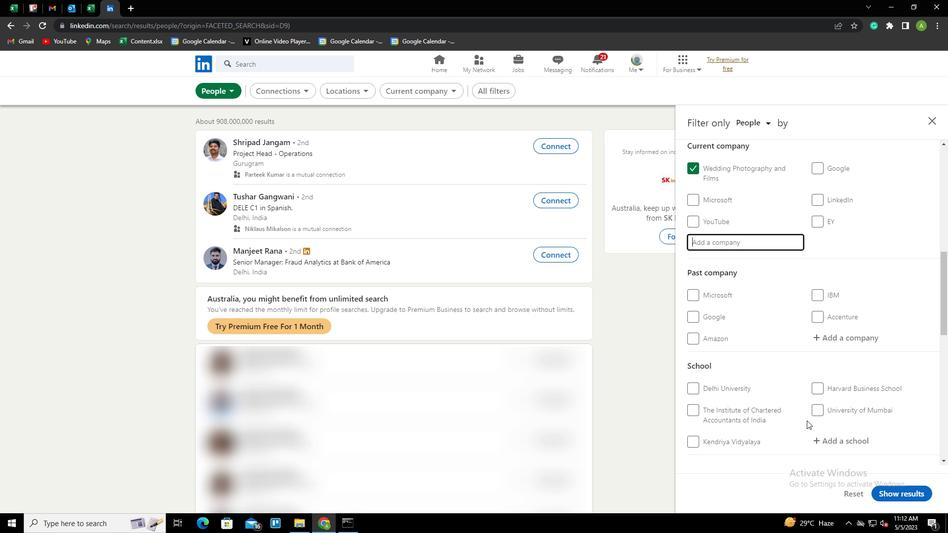 
Action: Mouse moved to (830, 386)
Screenshot: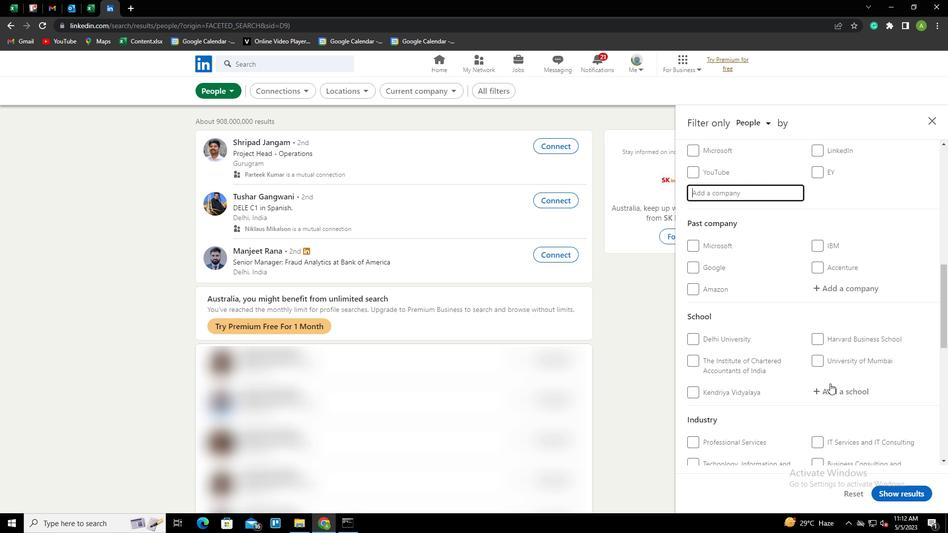 
Action: Mouse pressed left at (830, 386)
Screenshot: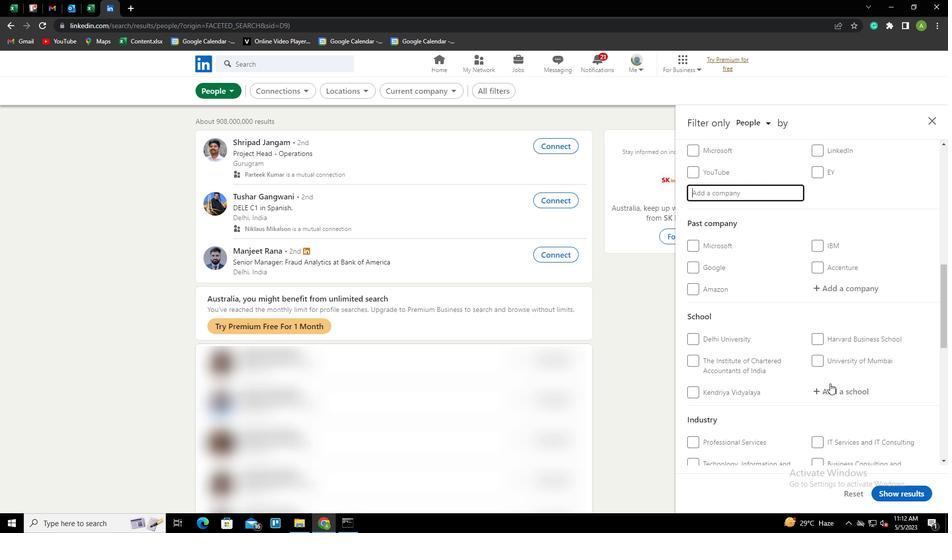 
Action: Key pressed <Key.shift><Key.shift><Key.shift><Key.shift><Key.shift><Key.shift><Key.shift><Key.shift>GEMS<Key.space><Key.shift>E<Key.down><Key.enter>
Screenshot: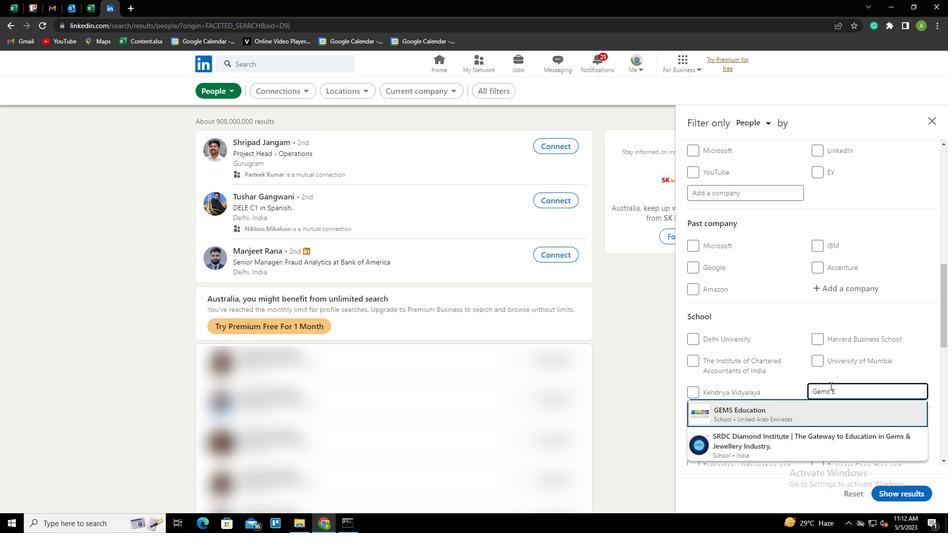 
Action: Mouse scrolled (830, 385) with delta (0, 0)
Screenshot: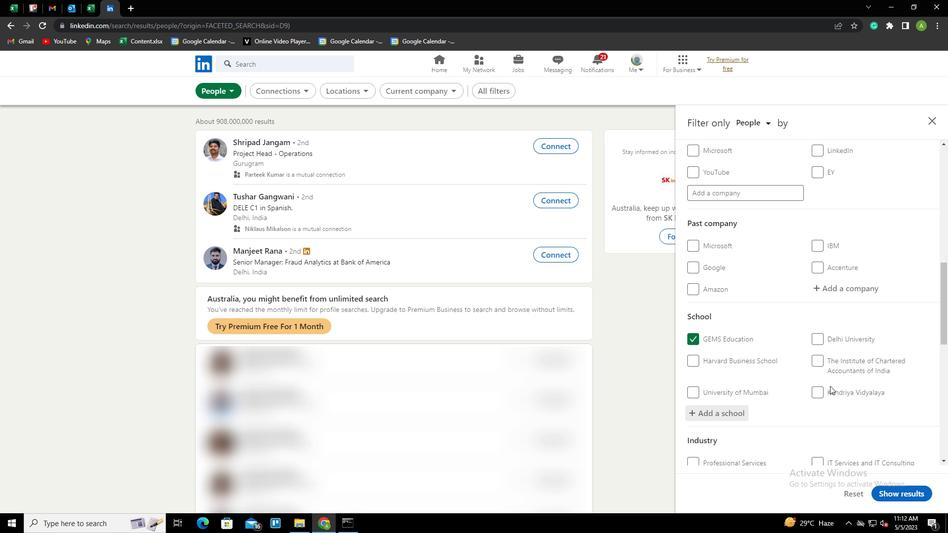 
Action: Mouse scrolled (830, 385) with delta (0, 0)
Screenshot: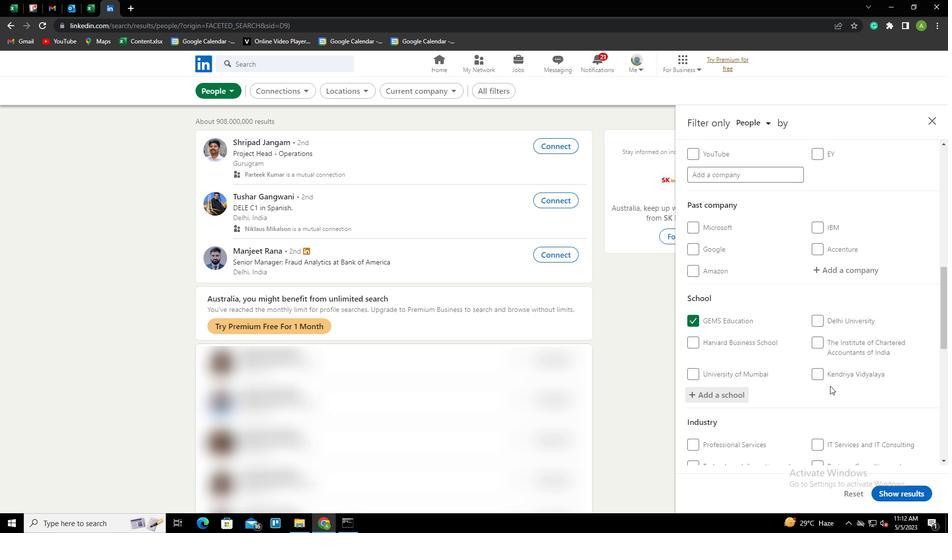 
Action: Mouse scrolled (830, 385) with delta (0, 0)
Screenshot: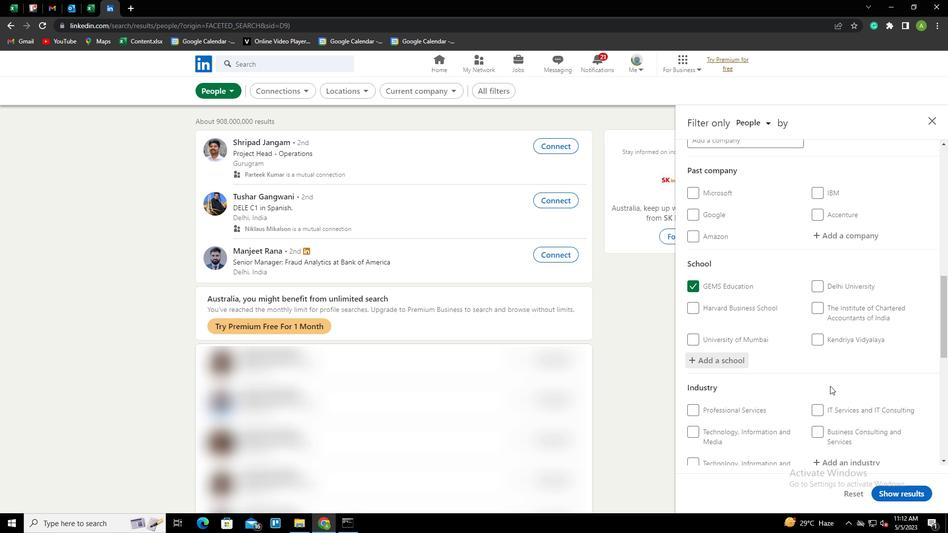 
Action: Mouse moved to (834, 363)
Screenshot: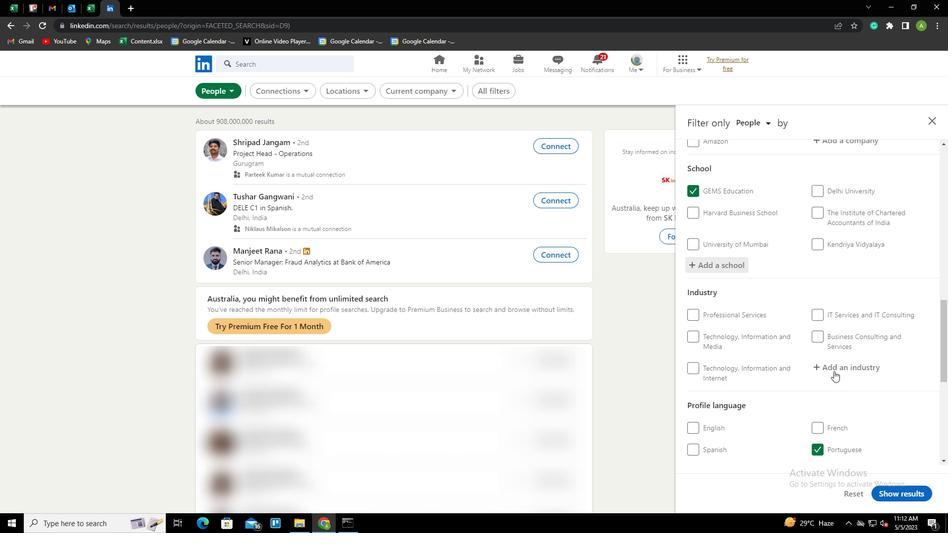 
Action: Mouse pressed left at (834, 363)
Screenshot: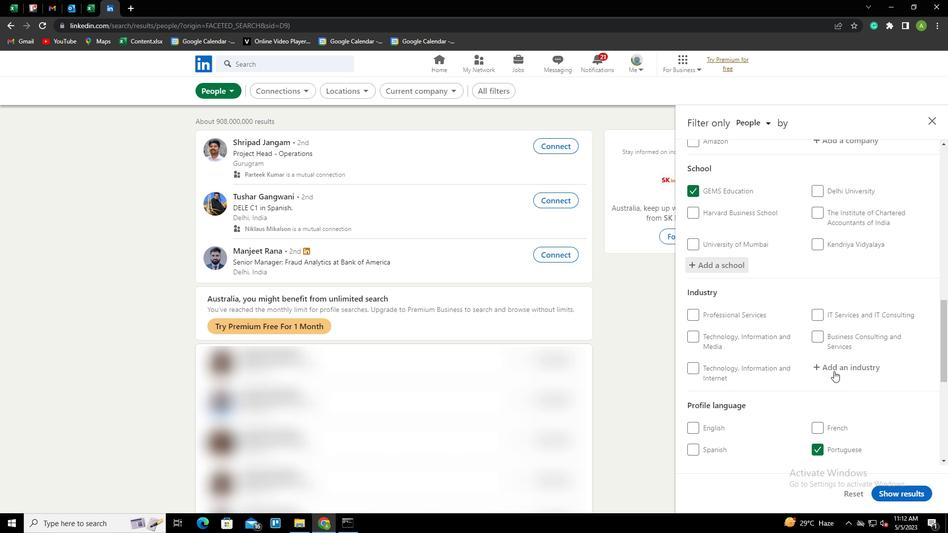 
Action: Key pressed <Key.shift>TELEPHONE<Key.down><Key.enter>
Screenshot: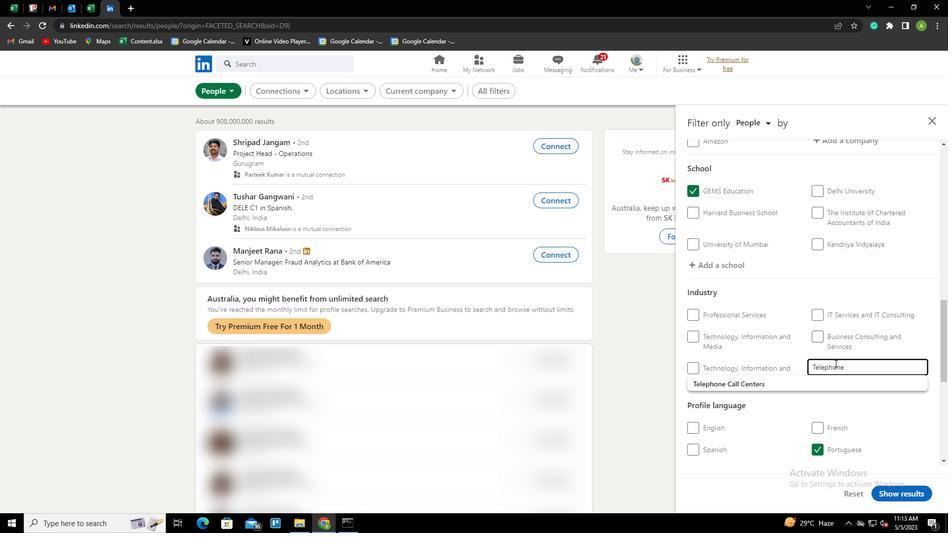 
Action: Mouse scrolled (834, 363) with delta (0, 0)
Screenshot: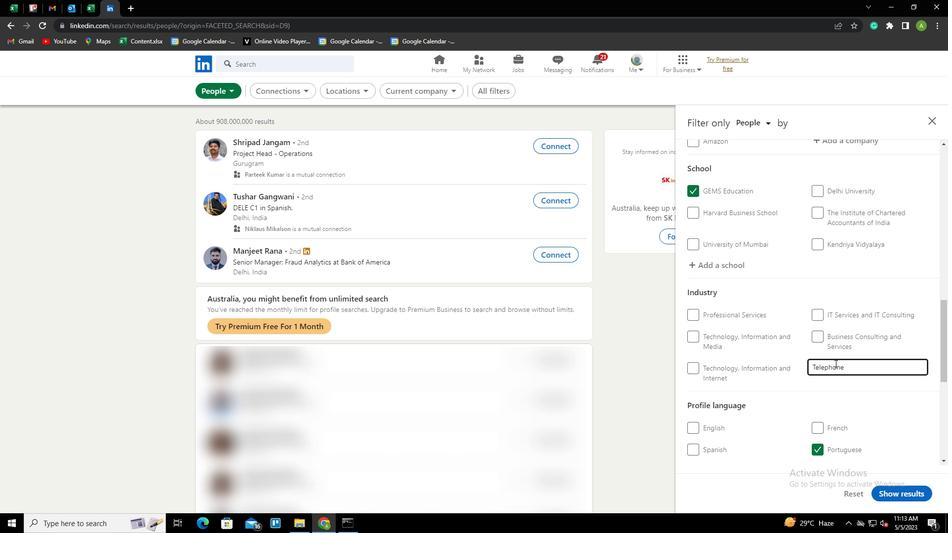 
Action: Mouse scrolled (834, 363) with delta (0, 0)
Screenshot: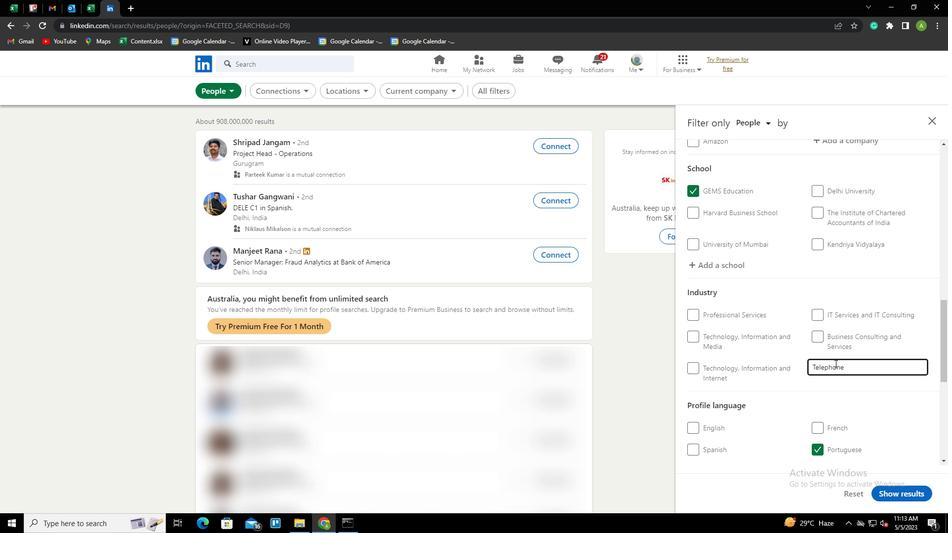 
Action: Mouse scrolled (834, 363) with delta (0, 0)
Screenshot: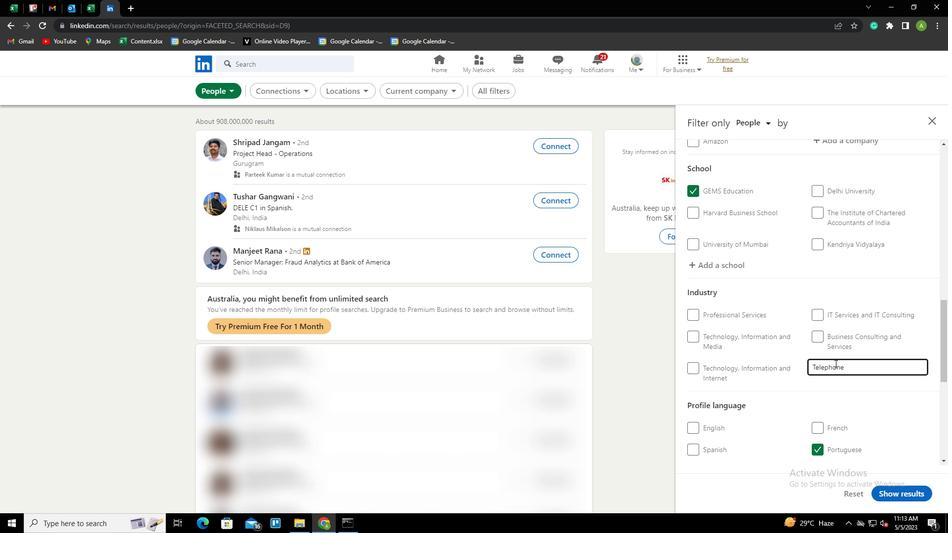 
Action: Mouse scrolled (834, 363) with delta (0, 0)
Screenshot: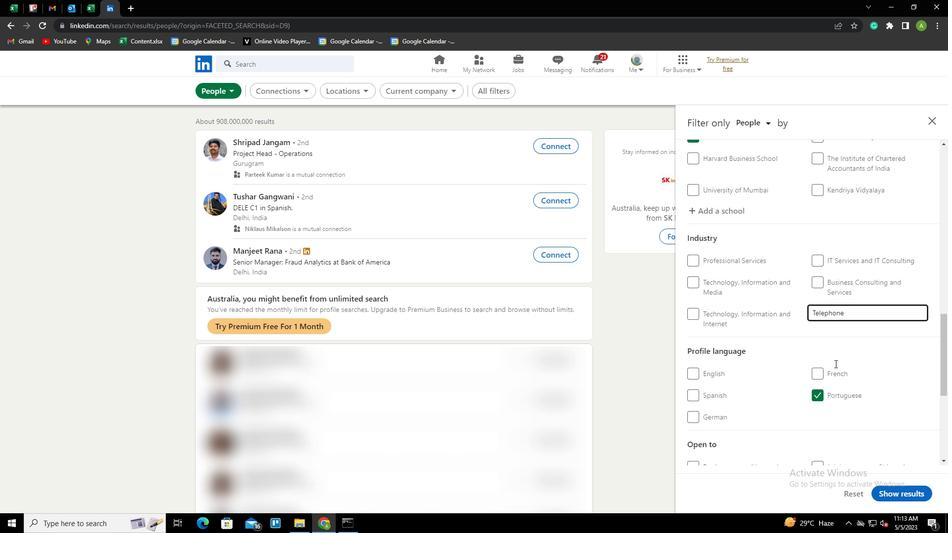 
Action: Mouse scrolled (834, 363) with delta (0, 0)
Screenshot: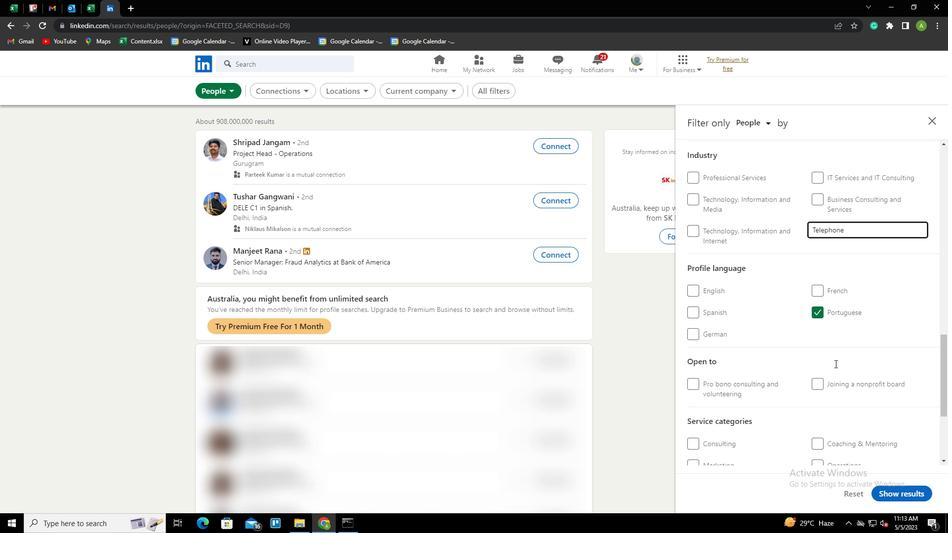 
Action: Mouse moved to (844, 375)
Screenshot: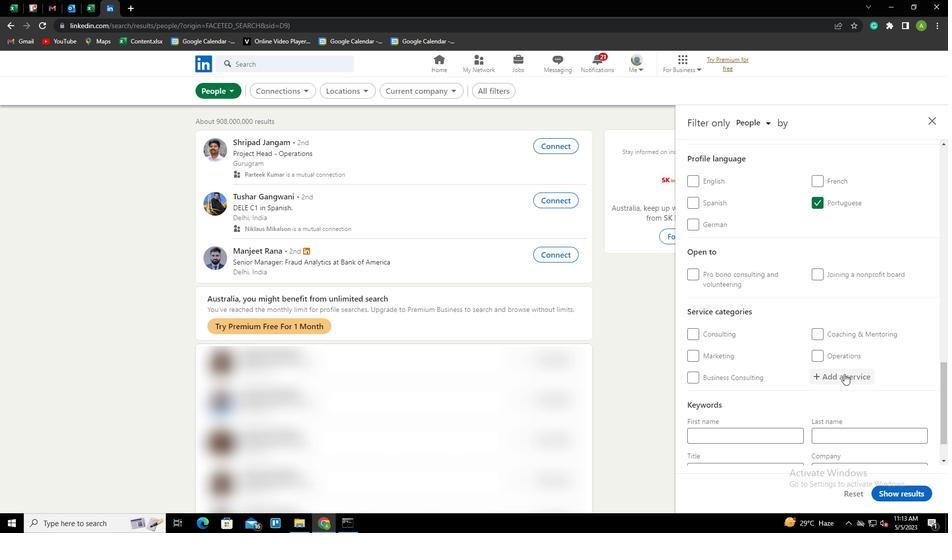 
Action: Mouse pressed left at (844, 375)
Screenshot: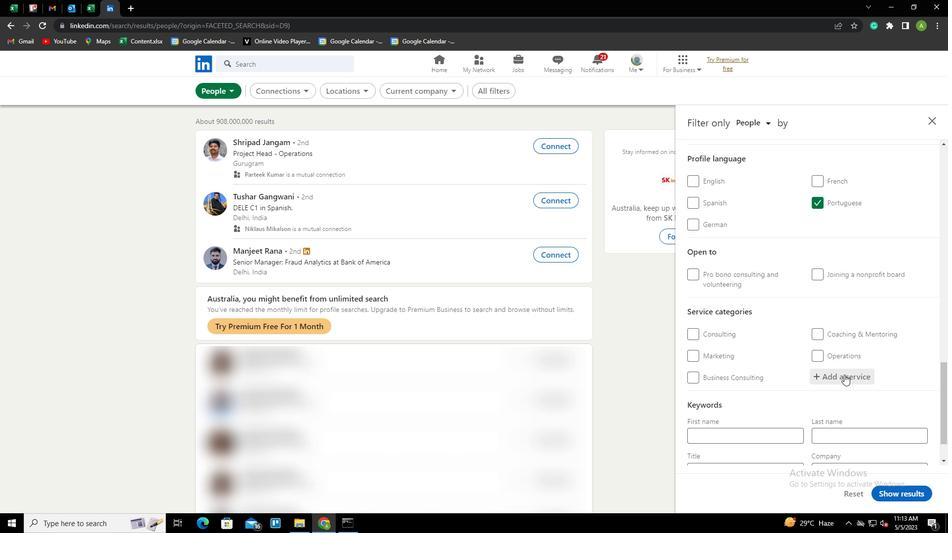 
Action: Key pressed <Key.shift><Key.shift><Key.shift><Key.shift><Key.shift><Key.shift><Key.shift><Key.shift><Key.shift><Key.shift><Key.shift><Key.shift><Key.shift><Key.shift><Key.shift><Key.shift><Key.shift><Key.shift><Key.shift><Key.shift><Key.shift><Key.shift><Key.shift><Key.shift><Key.shift>WE<Key.backspace>EDDING<Key.down><Key.enter>
Screenshot: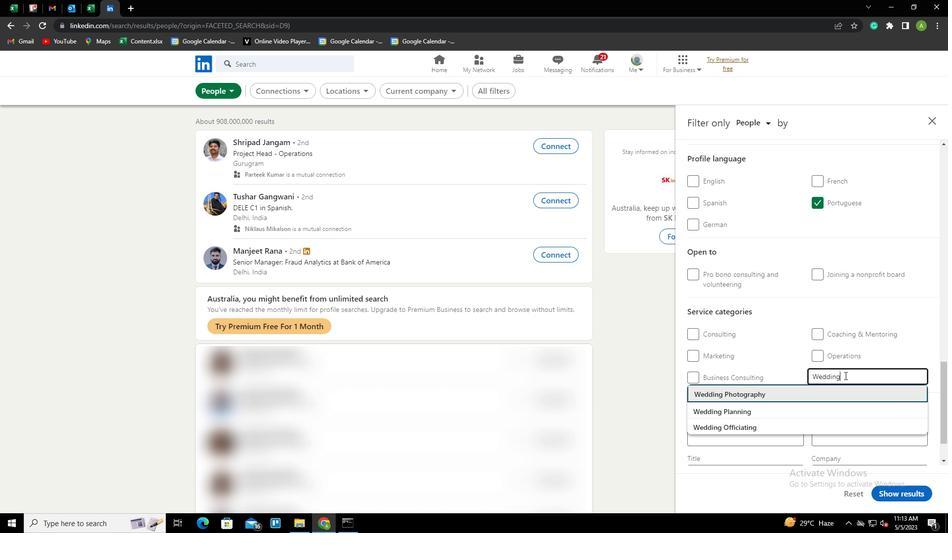 
Action: Mouse scrolled (844, 375) with delta (0, 0)
Screenshot: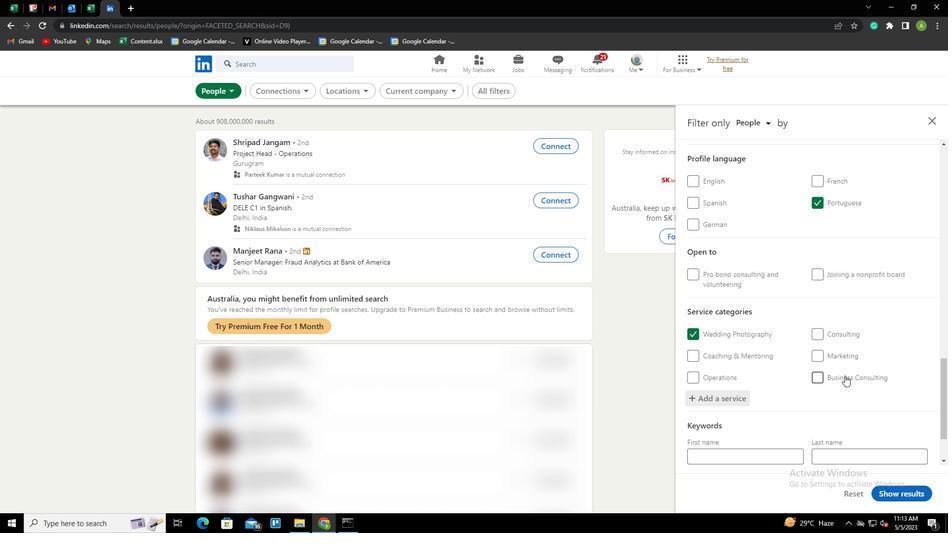 
Action: Mouse scrolled (844, 375) with delta (0, 0)
Screenshot: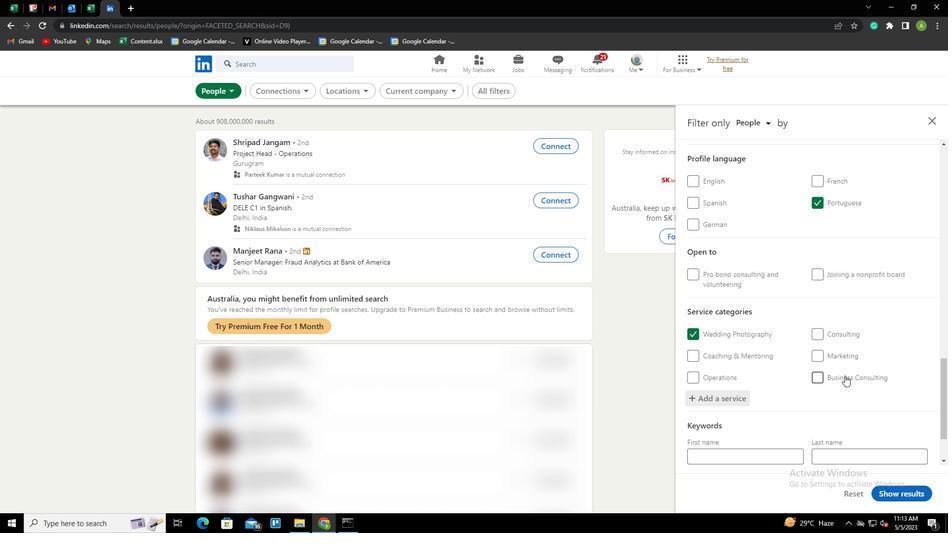 
Action: Mouse scrolled (844, 375) with delta (0, 0)
Screenshot: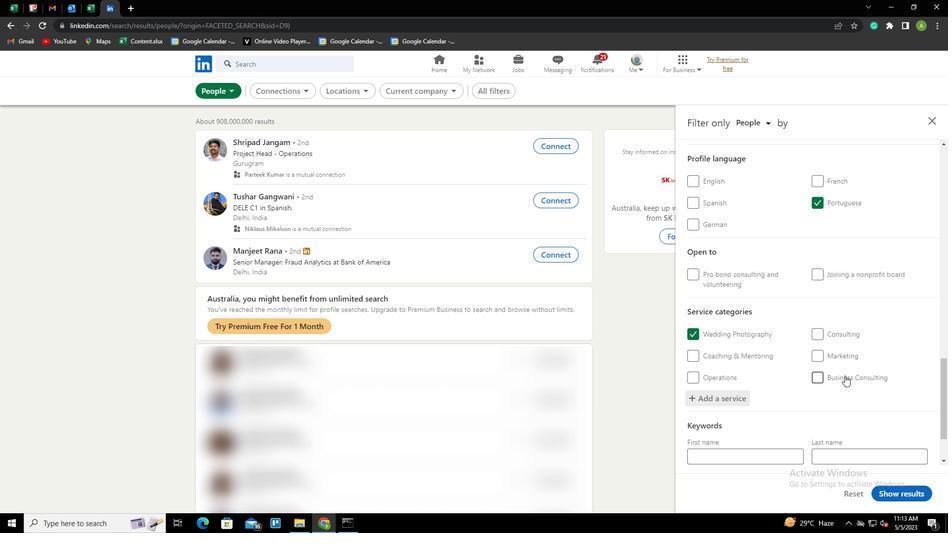 
Action: Mouse scrolled (844, 375) with delta (0, 0)
Screenshot: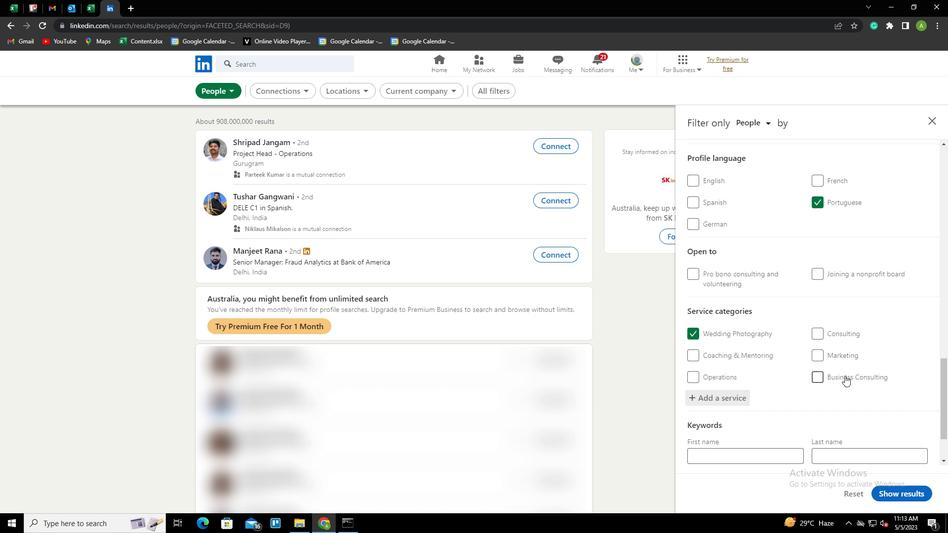
Action: Mouse scrolled (844, 375) with delta (0, 0)
Screenshot: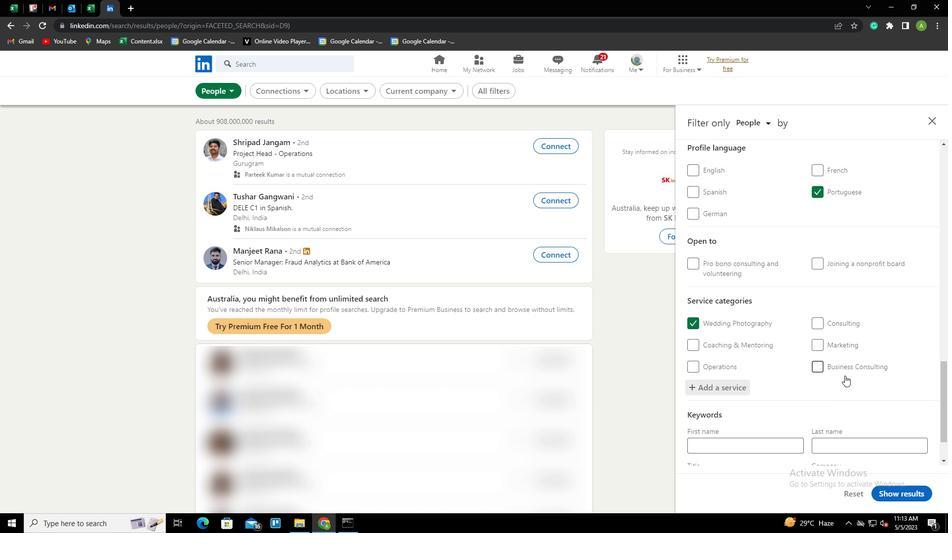 
Action: Mouse scrolled (844, 375) with delta (0, 0)
Screenshot: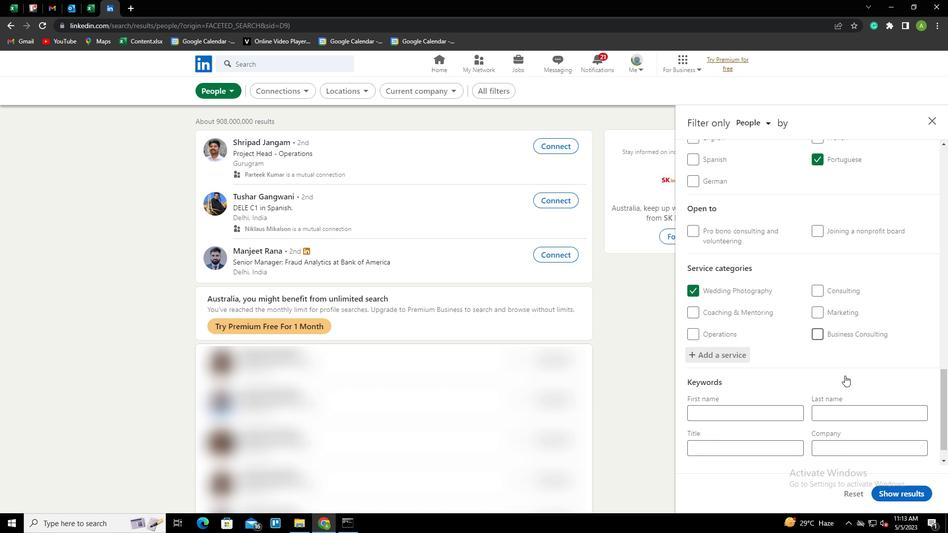 
Action: Mouse moved to (762, 428)
Screenshot: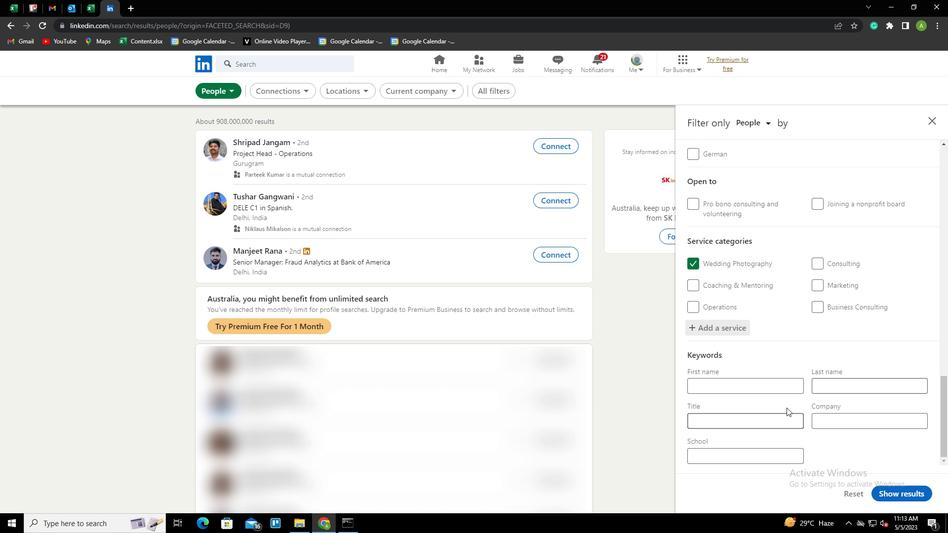 
Action: Mouse pressed left at (762, 428)
Screenshot: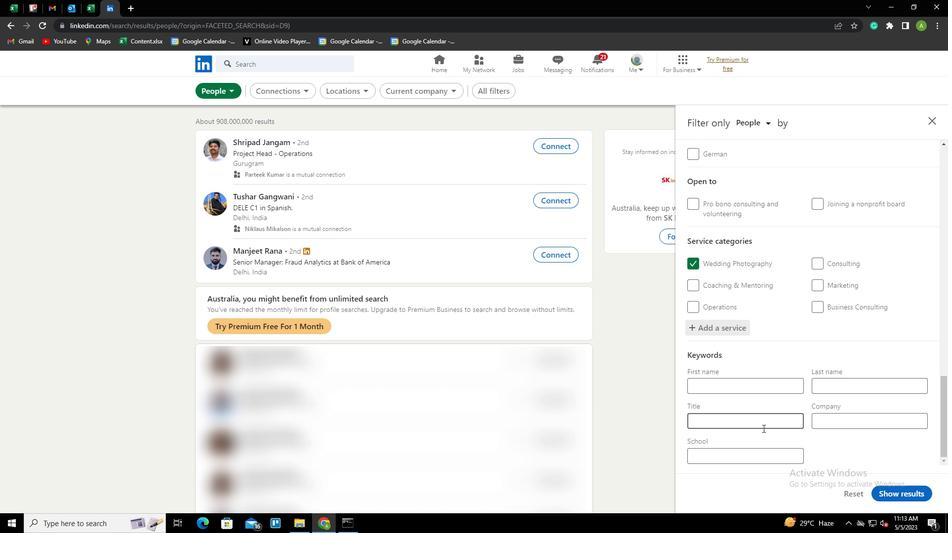 
Action: Key pressed <Key.shift><Key.shift><Key.shift><Key.shift><Key.shift><Key.shift><Key.shift>REAS<Key.backspace><Key.backspace>SEARCH<Key.space><Key.shift>ASSISTANT
Screenshot: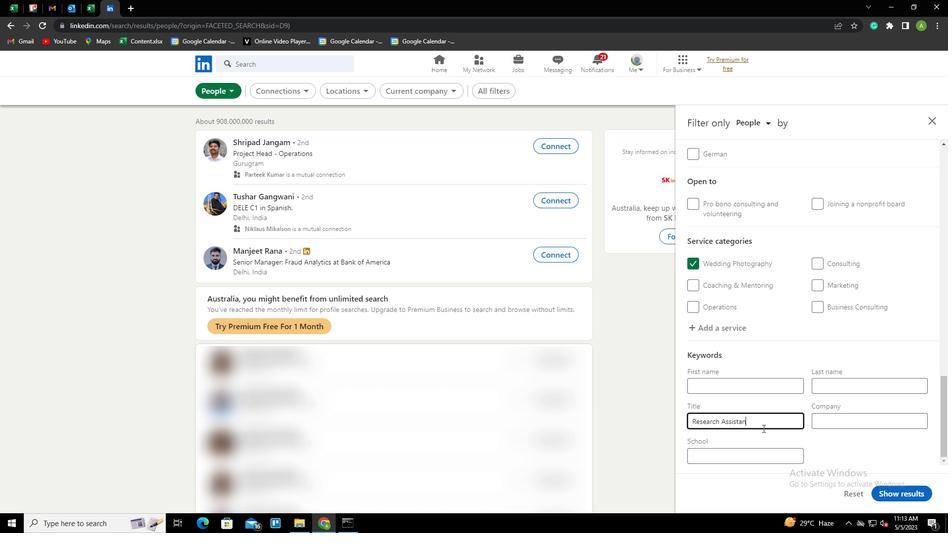 
Action: Mouse moved to (860, 456)
Screenshot: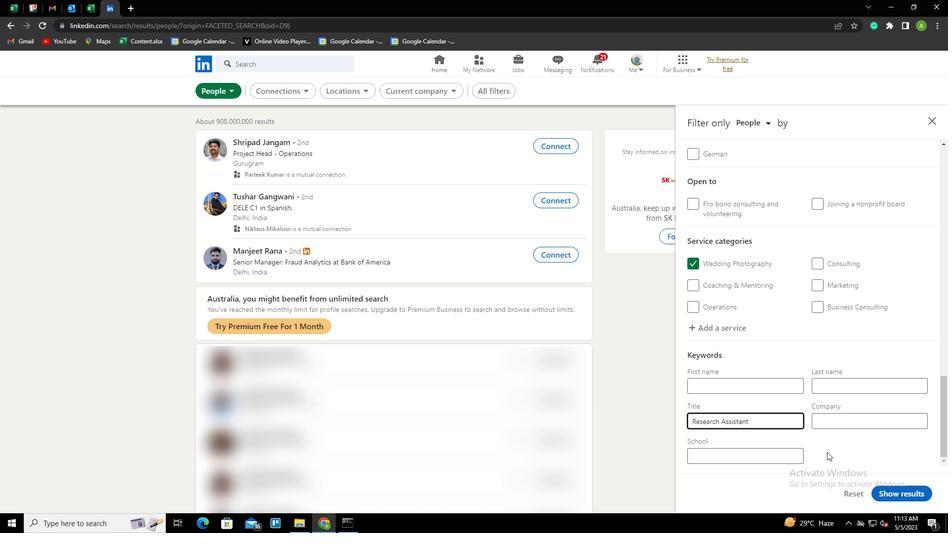
Action: Mouse pressed left at (860, 456)
Screenshot: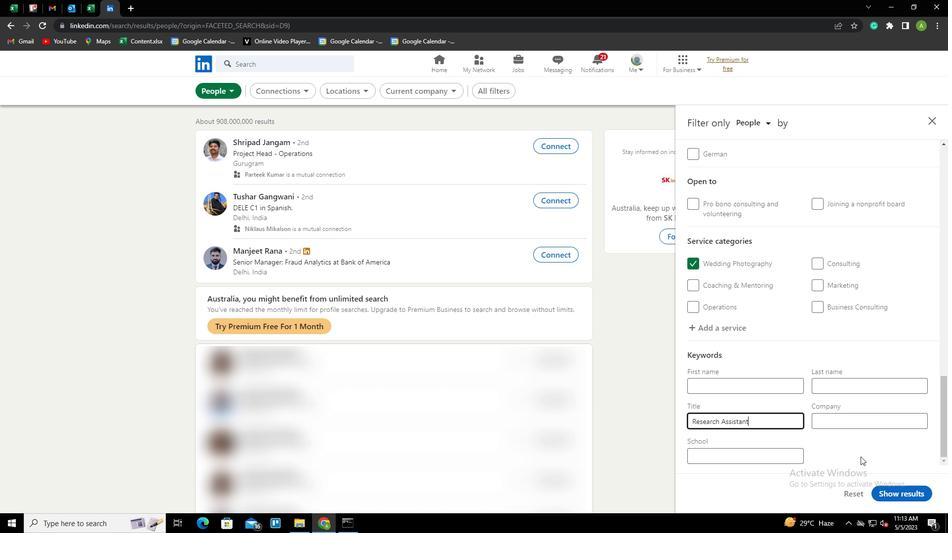 
Action: Mouse moved to (901, 488)
Screenshot: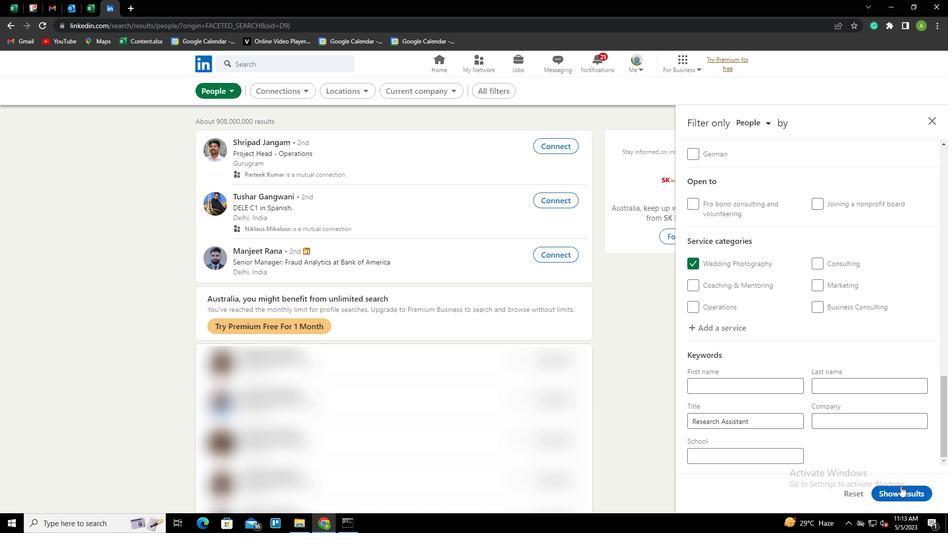 
Action: Mouse pressed left at (901, 488)
Screenshot: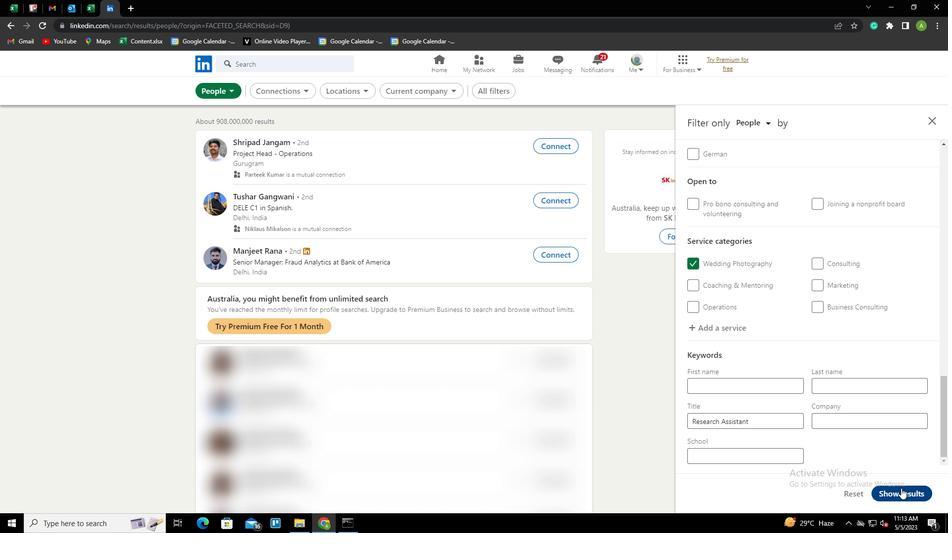 
